 Task: Create a due date automation trigger when advanced on, on the monday of the week a card is due add fields without custom field "Resume" cleared at 11:00 AM.
Action: Mouse moved to (995, 306)
Screenshot: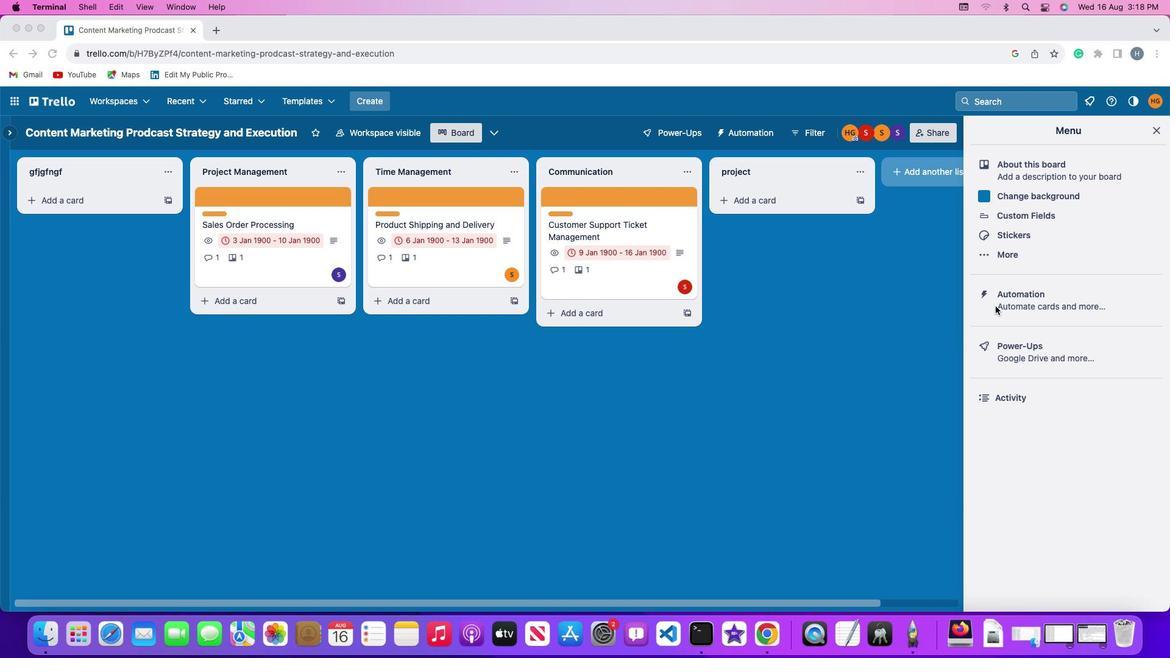 
Action: Mouse pressed left at (995, 306)
Screenshot: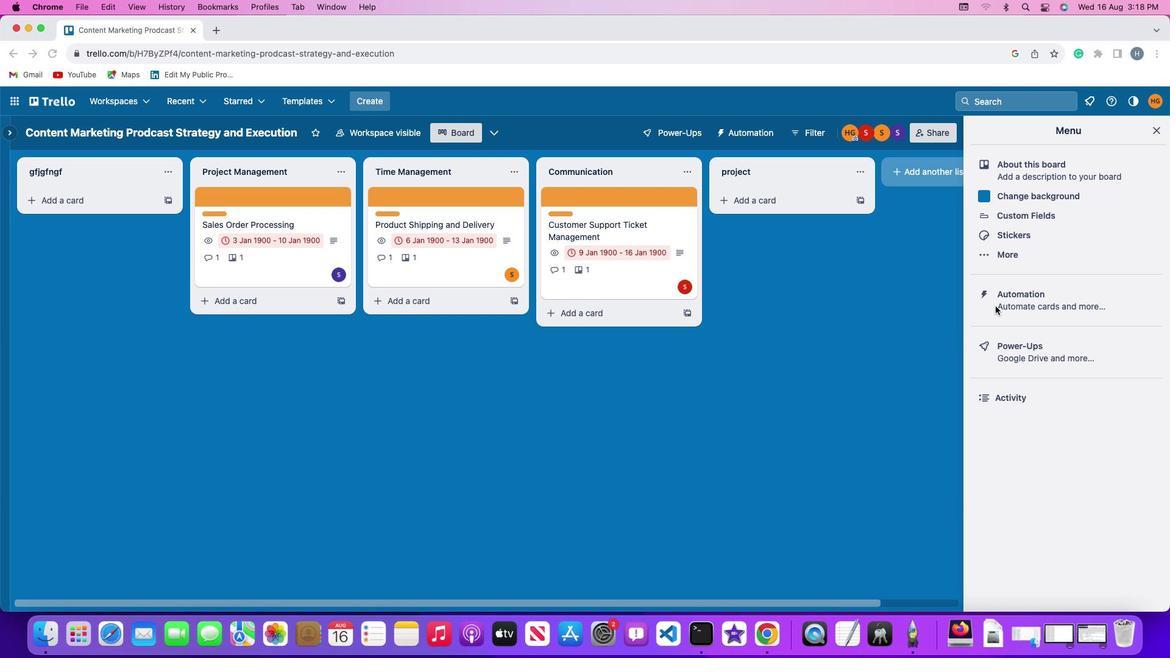 
Action: Mouse pressed left at (995, 306)
Screenshot: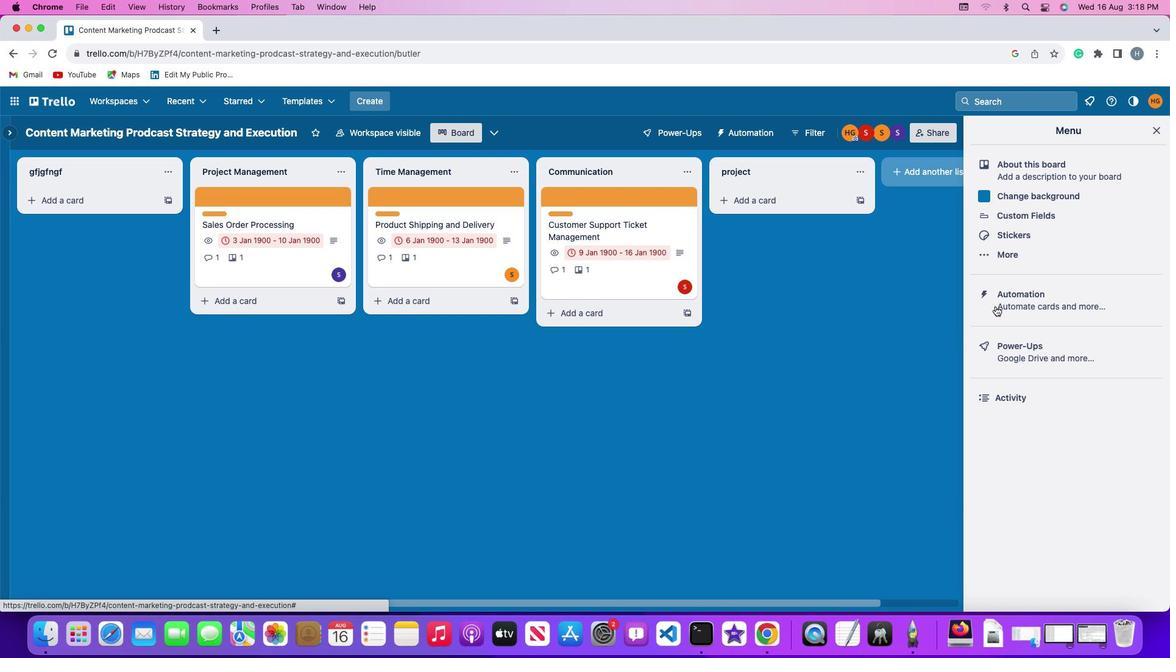 
Action: Mouse moved to (92, 281)
Screenshot: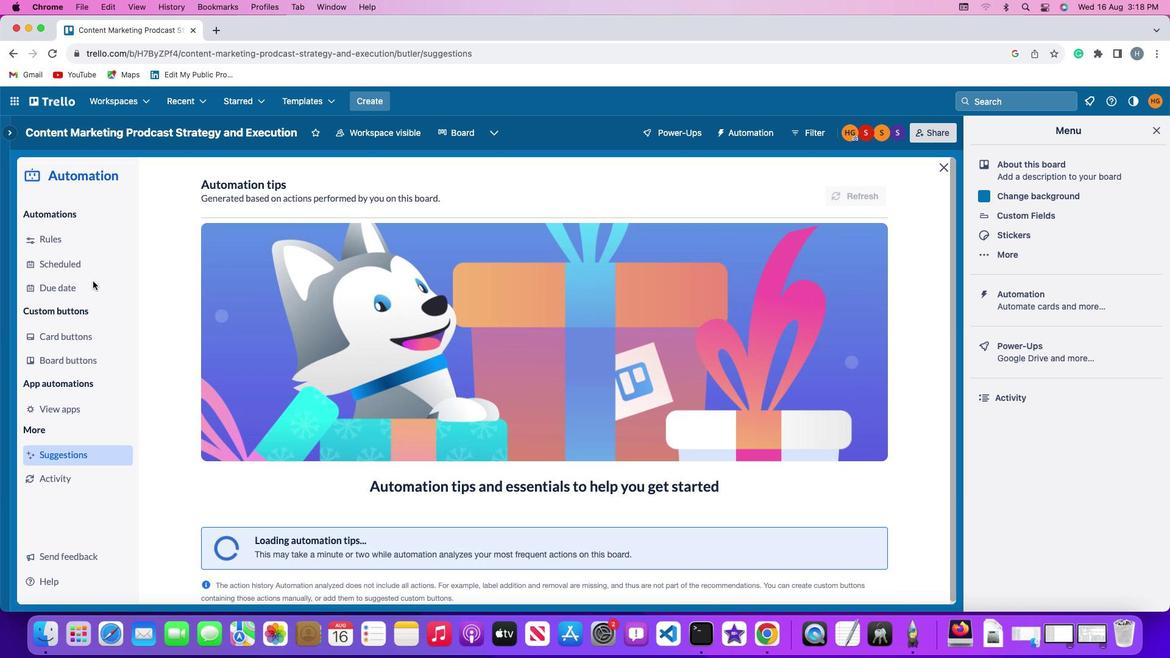 
Action: Mouse pressed left at (92, 281)
Screenshot: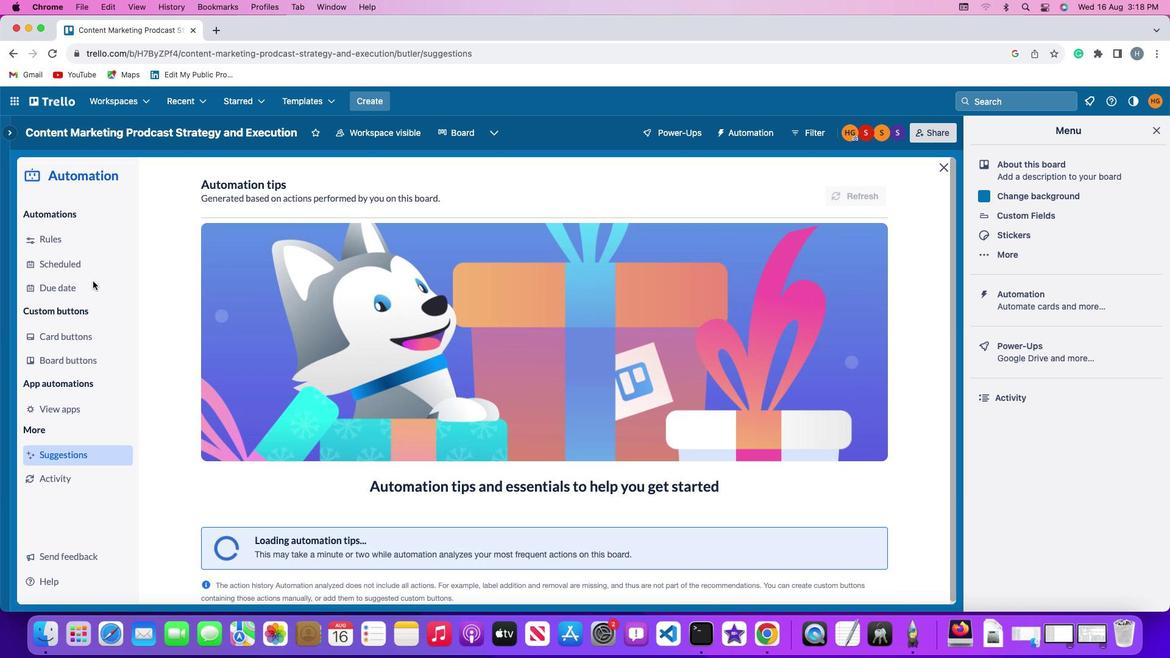 
Action: Mouse moved to (815, 184)
Screenshot: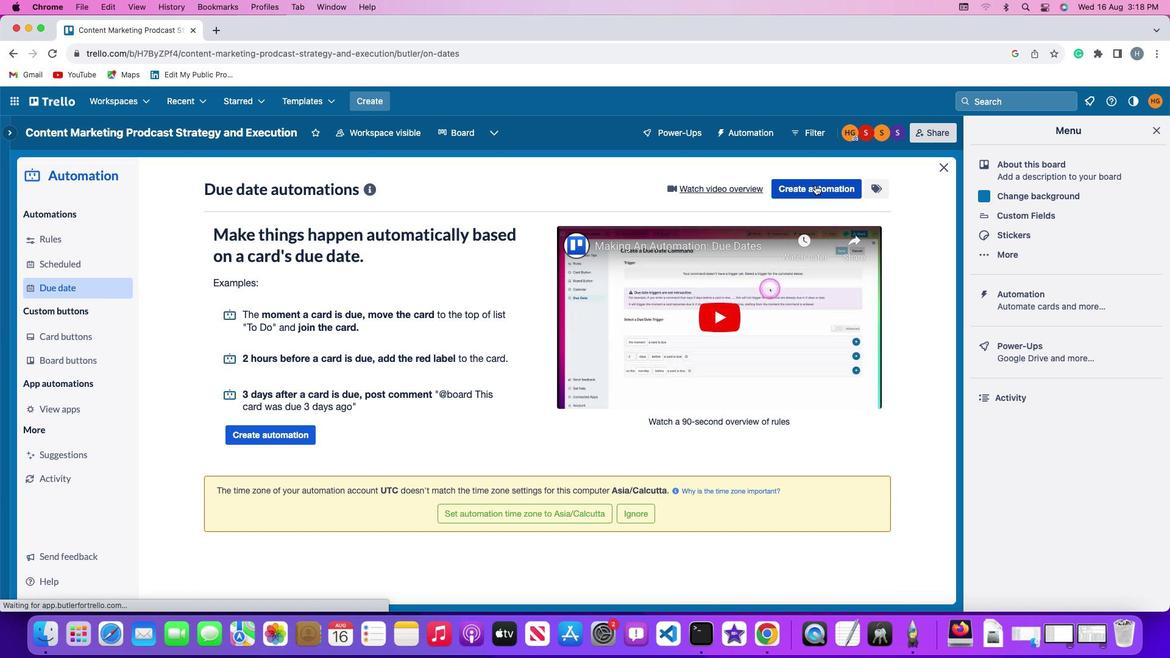 
Action: Mouse pressed left at (815, 184)
Screenshot: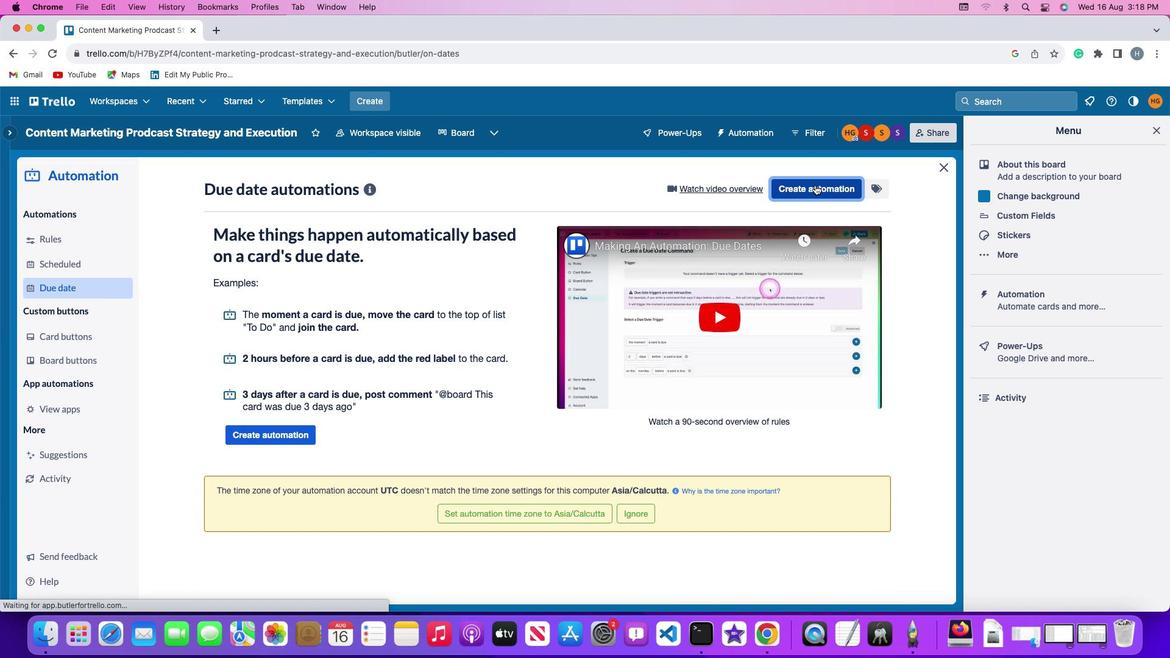 
Action: Mouse moved to (276, 304)
Screenshot: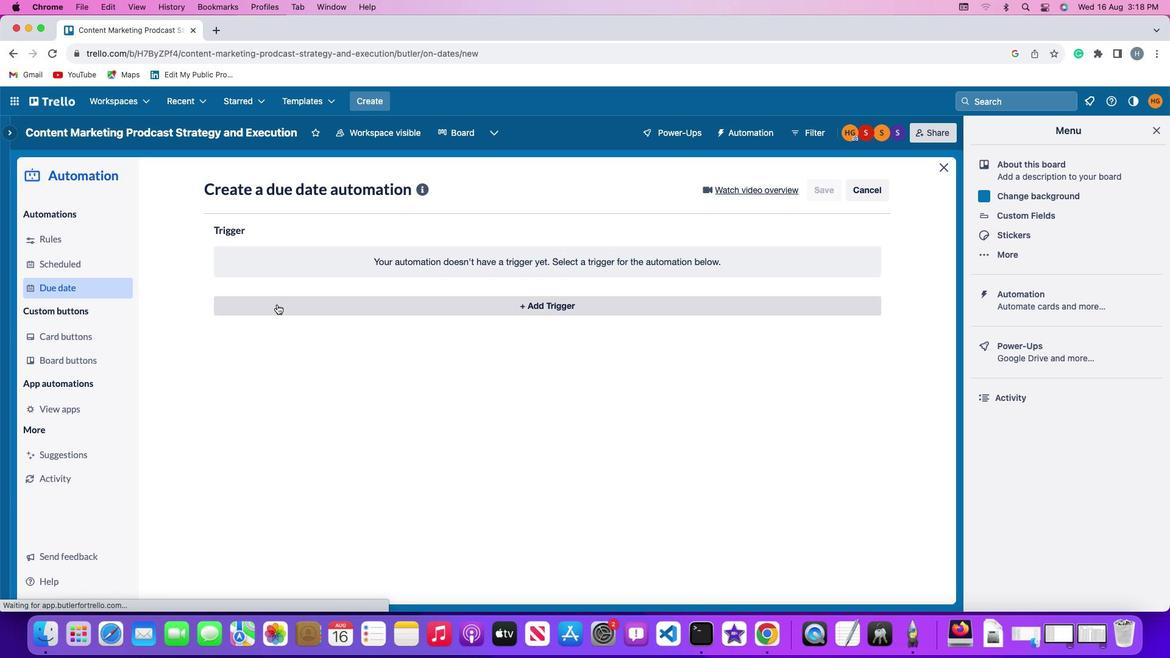 
Action: Mouse pressed left at (276, 304)
Screenshot: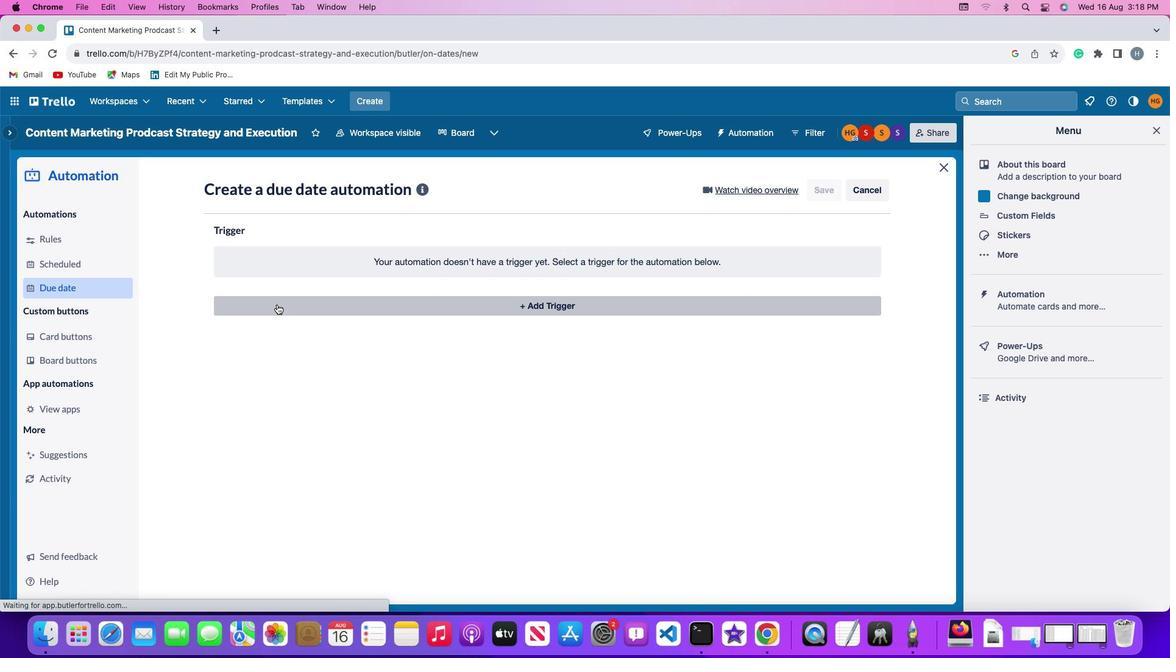 
Action: Mouse moved to (249, 541)
Screenshot: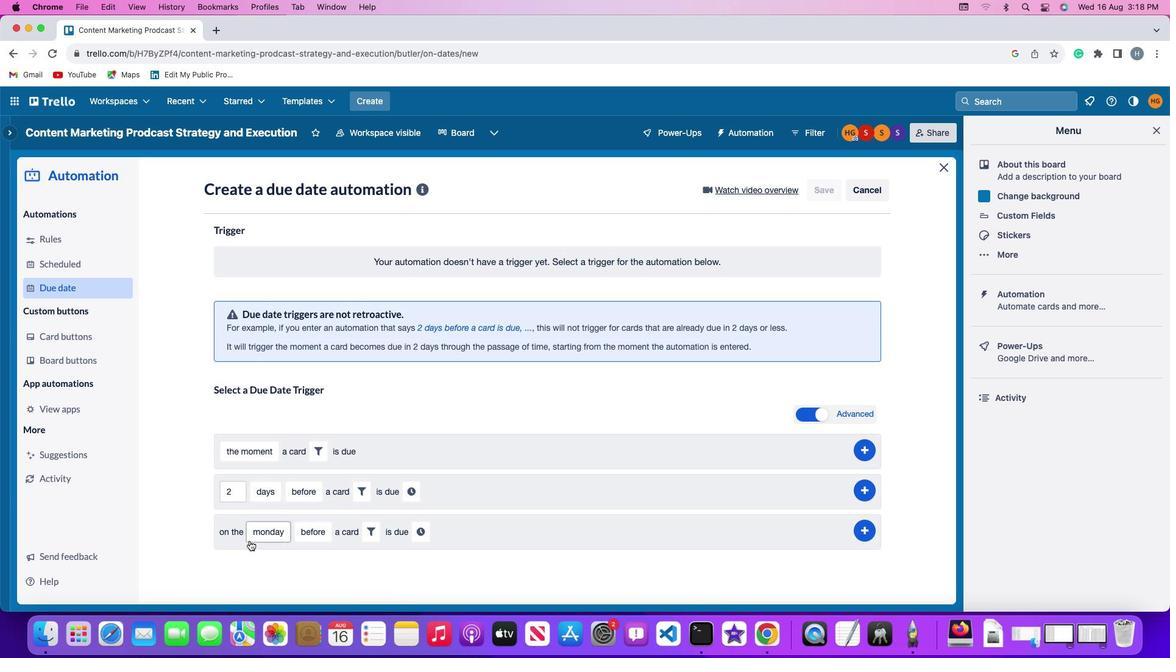 
Action: Mouse pressed left at (249, 541)
Screenshot: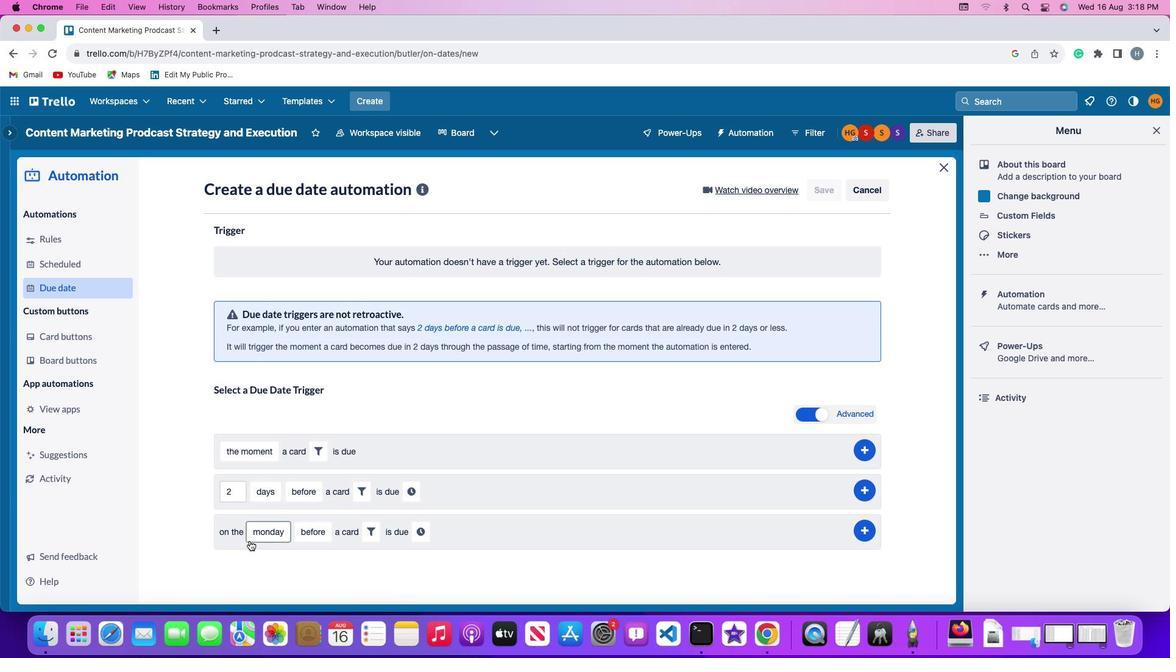 
Action: Mouse moved to (288, 364)
Screenshot: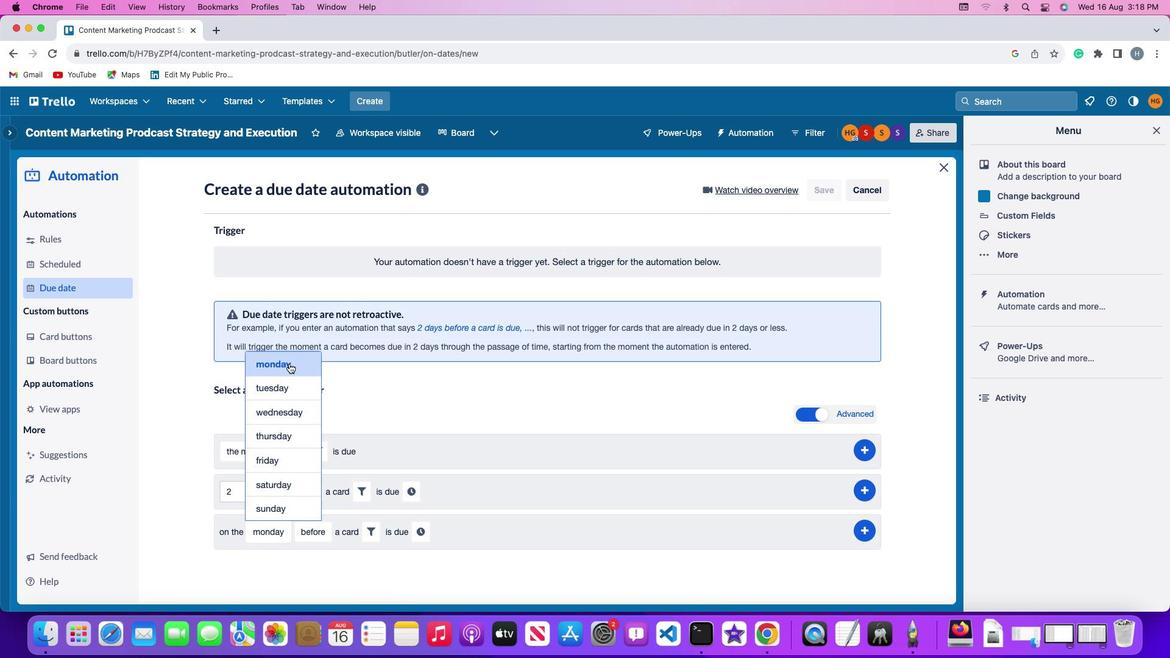 
Action: Mouse pressed left at (288, 364)
Screenshot: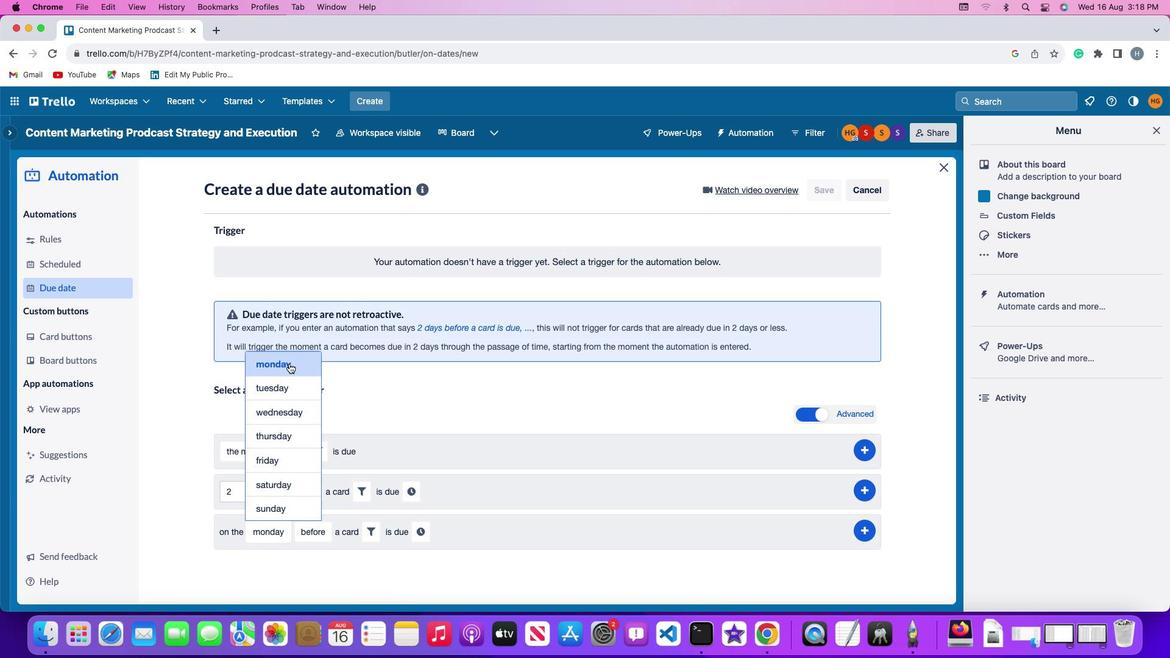 
Action: Mouse moved to (313, 532)
Screenshot: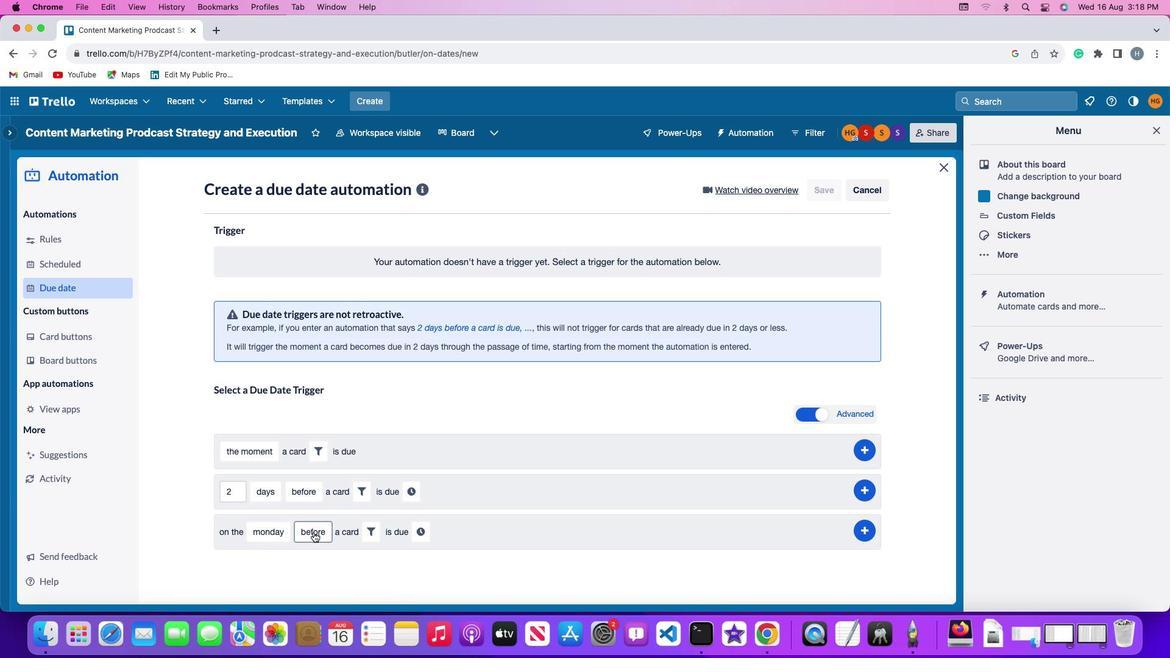 
Action: Mouse pressed left at (313, 532)
Screenshot: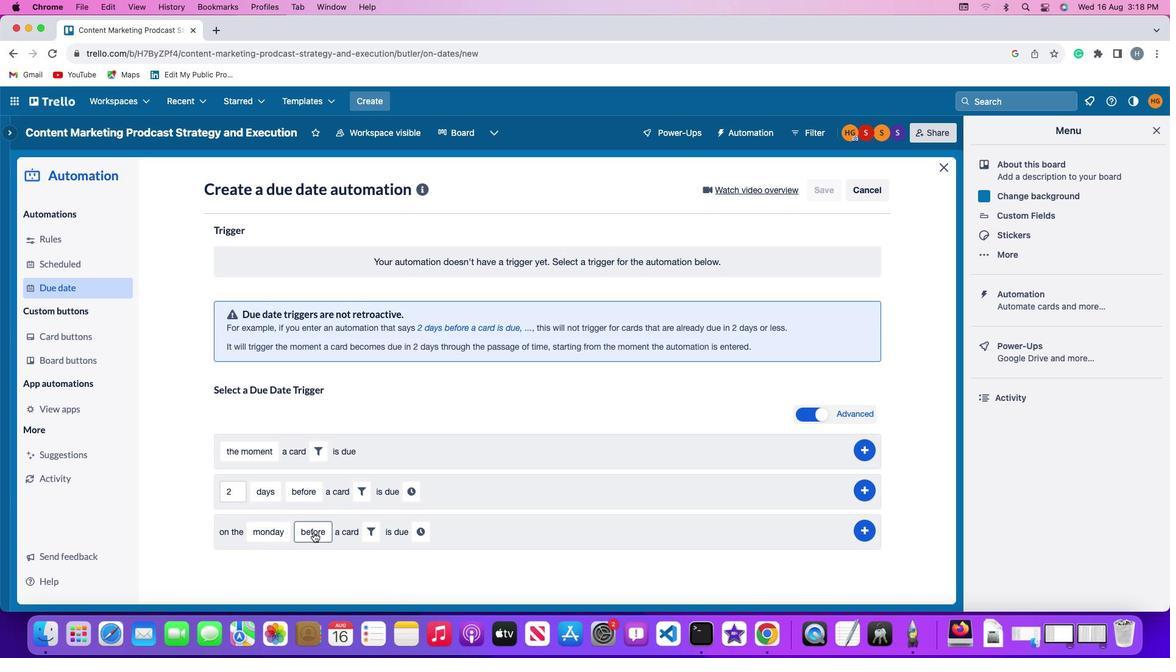 
Action: Mouse moved to (327, 484)
Screenshot: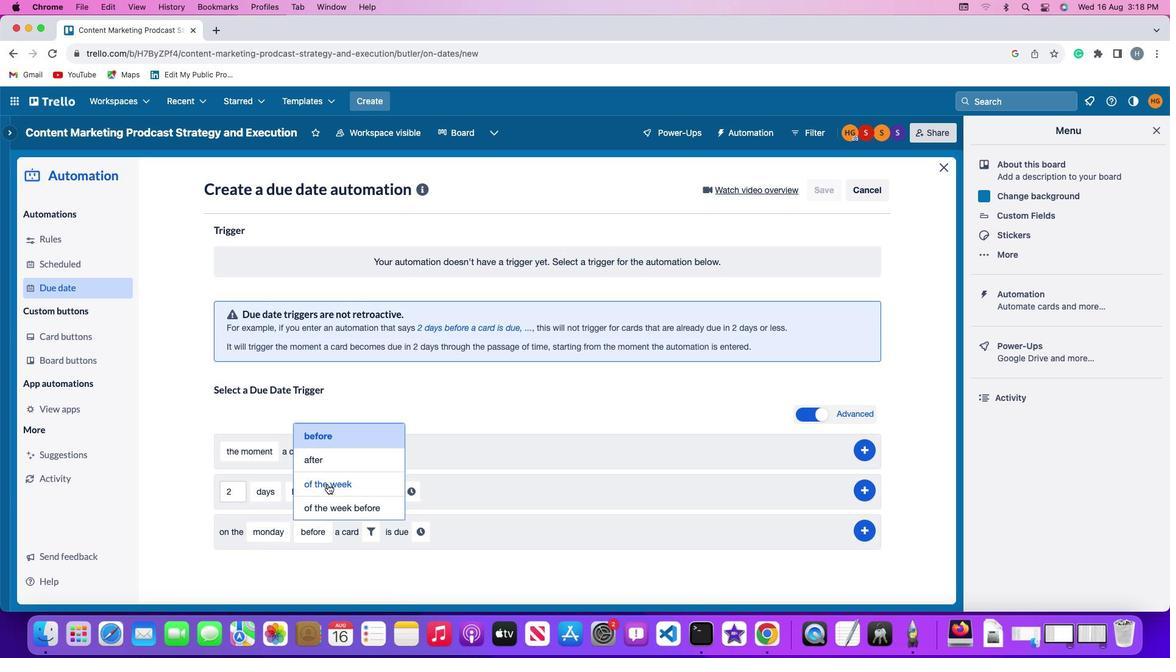 
Action: Mouse pressed left at (327, 484)
Screenshot: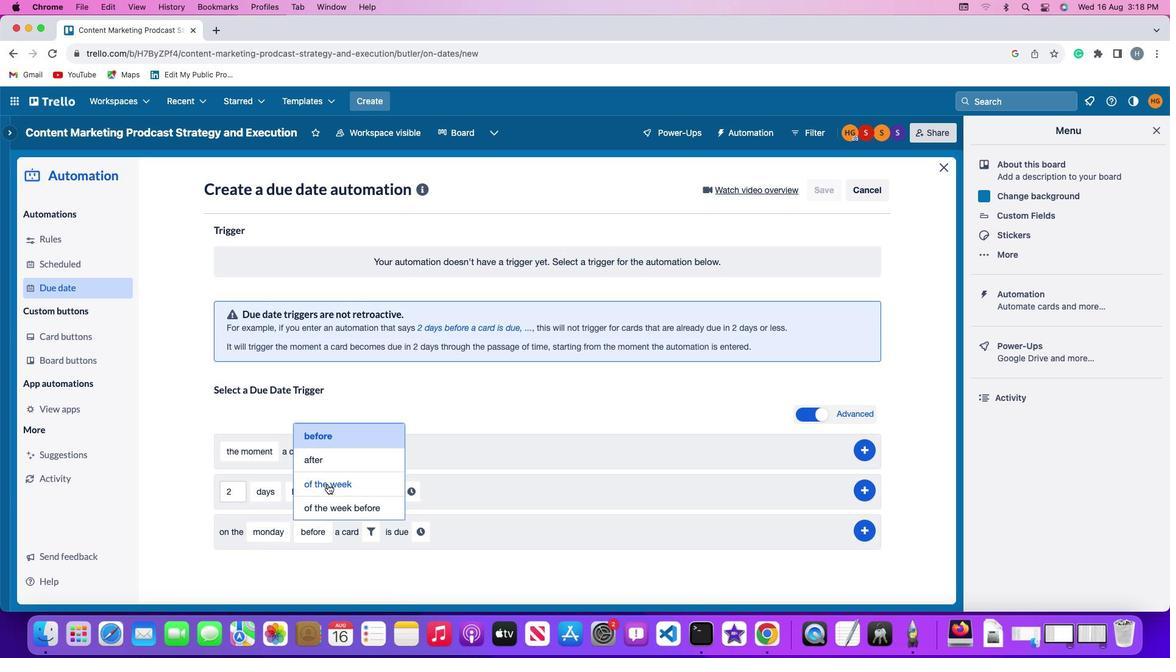
Action: Mouse moved to (386, 527)
Screenshot: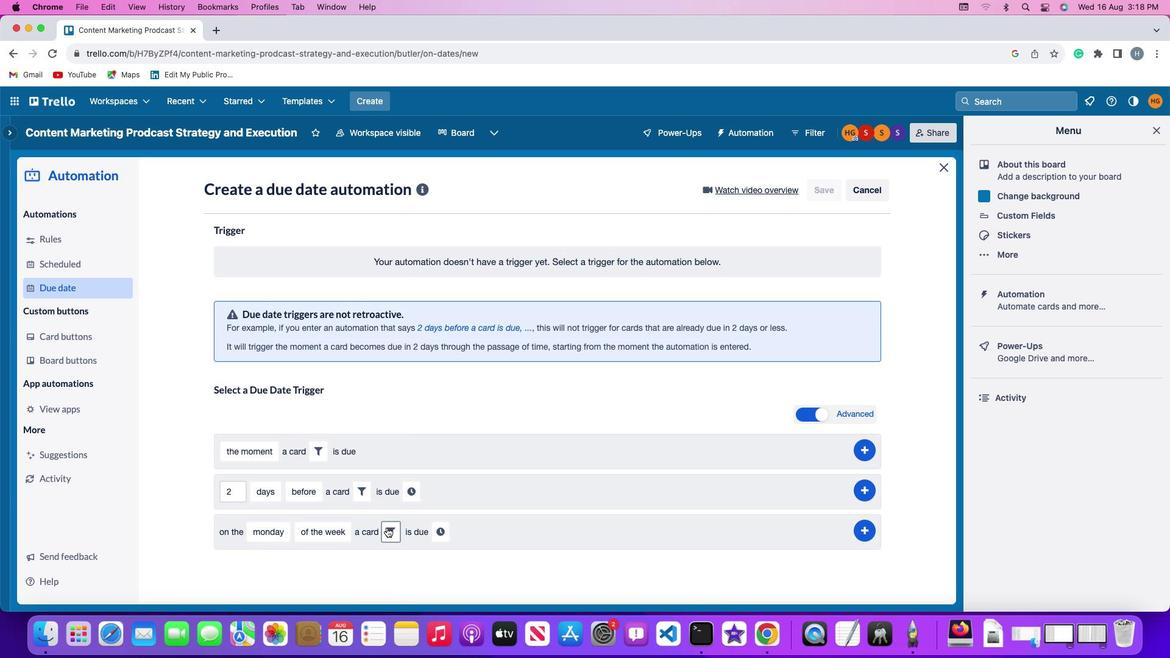 
Action: Mouse pressed left at (386, 527)
Screenshot: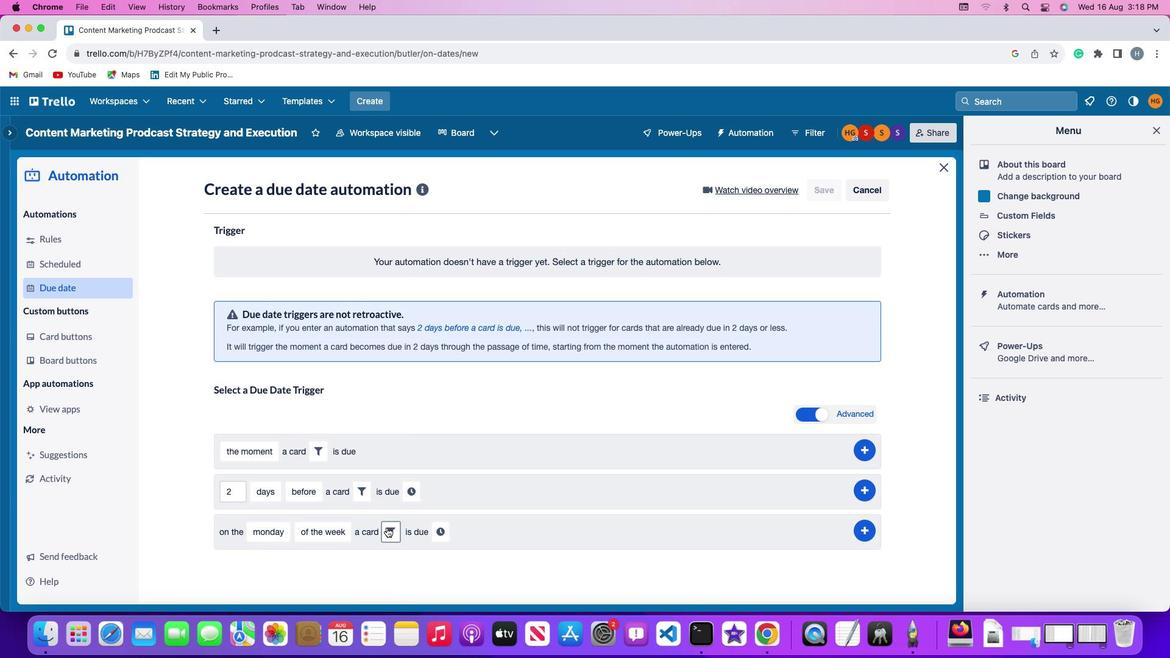 
Action: Mouse moved to (585, 570)
Screenshot: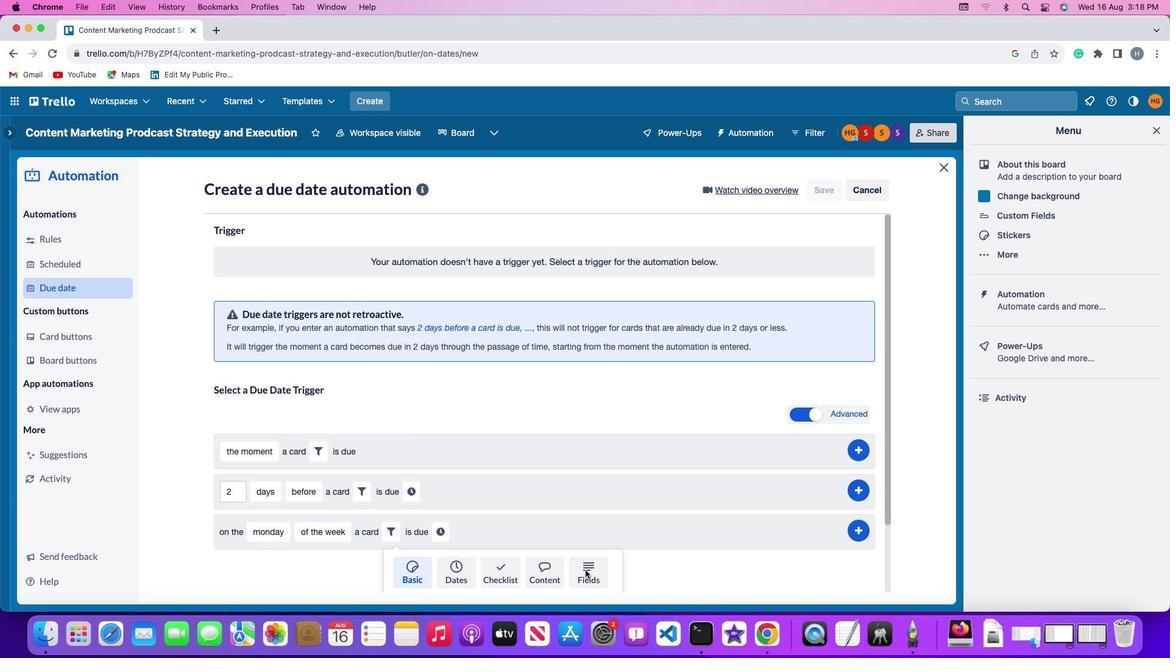 
Action: Mouse pressed left at (585, 570)
Screenshot: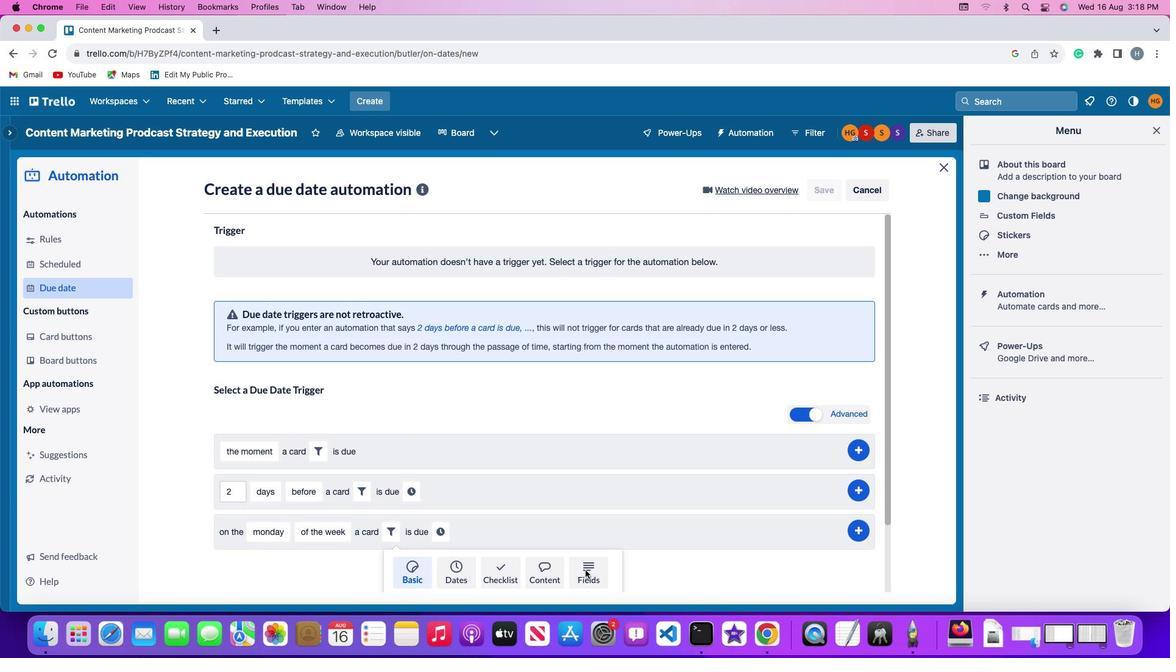 
Action: Mouse moved to (358, 567)
Screenshot: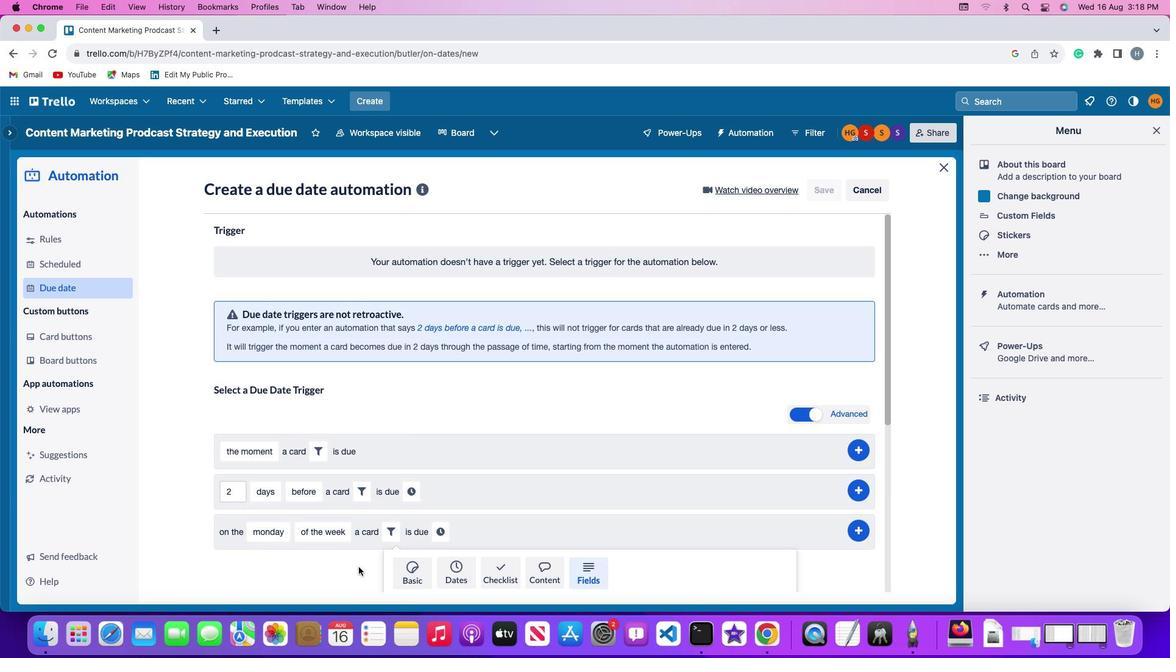 
Action: Mouse scrolled (358, 567) with delta (0, 0)
Screenshot: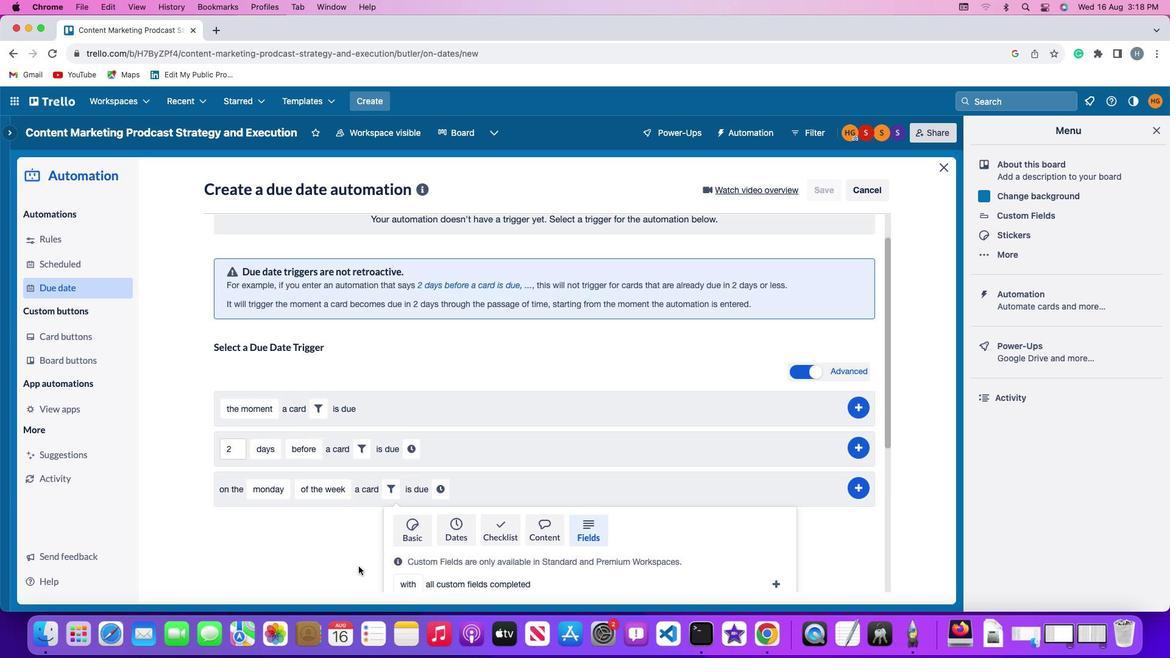 
Action: Mouse moved to (358, 567)
Screenshot: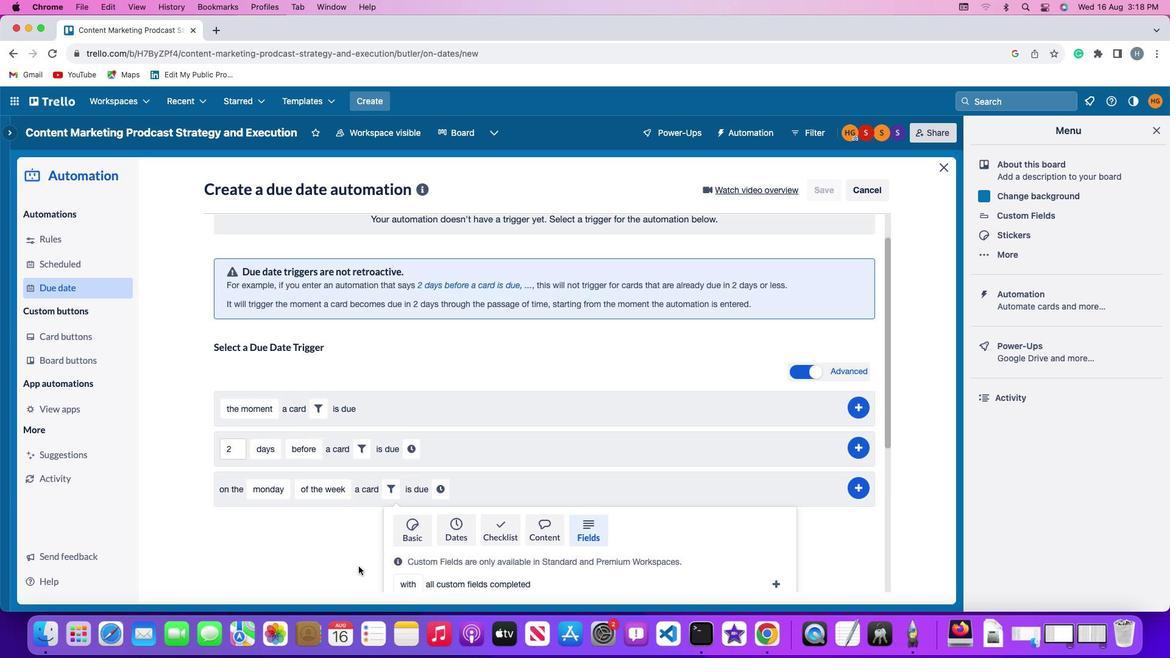 
Action: Mouse scrolled (358, 567) with delta (0, 0)
Screenshot: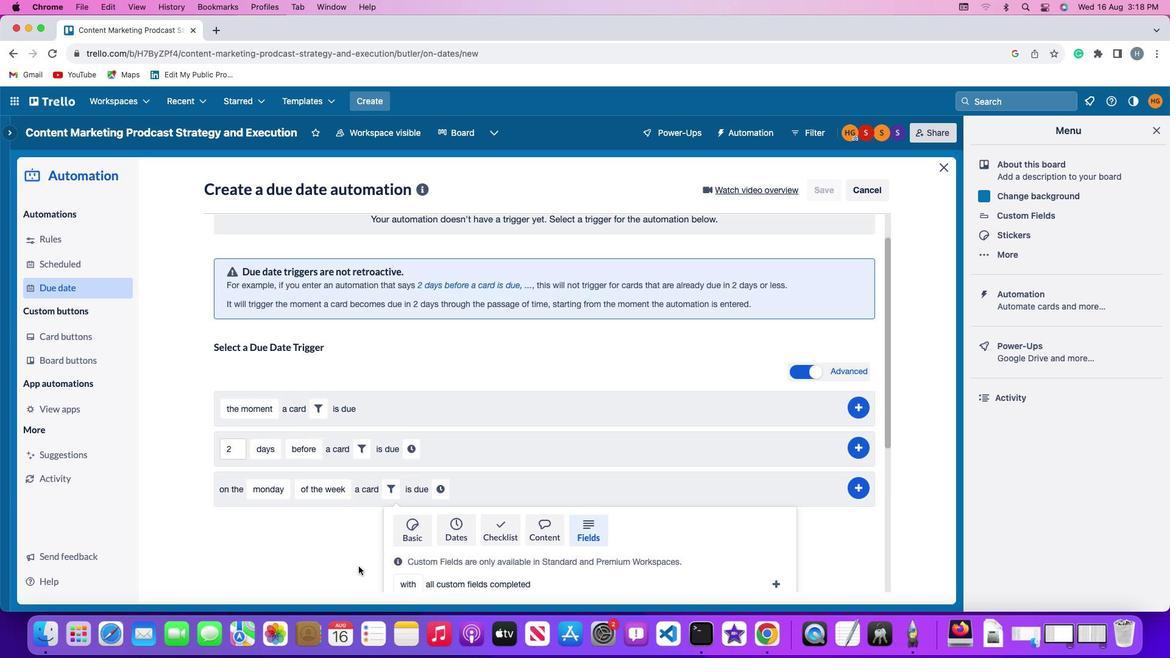 
Action: Mouse scrolled (358, 567) with delta (0, -1)
Screenshot: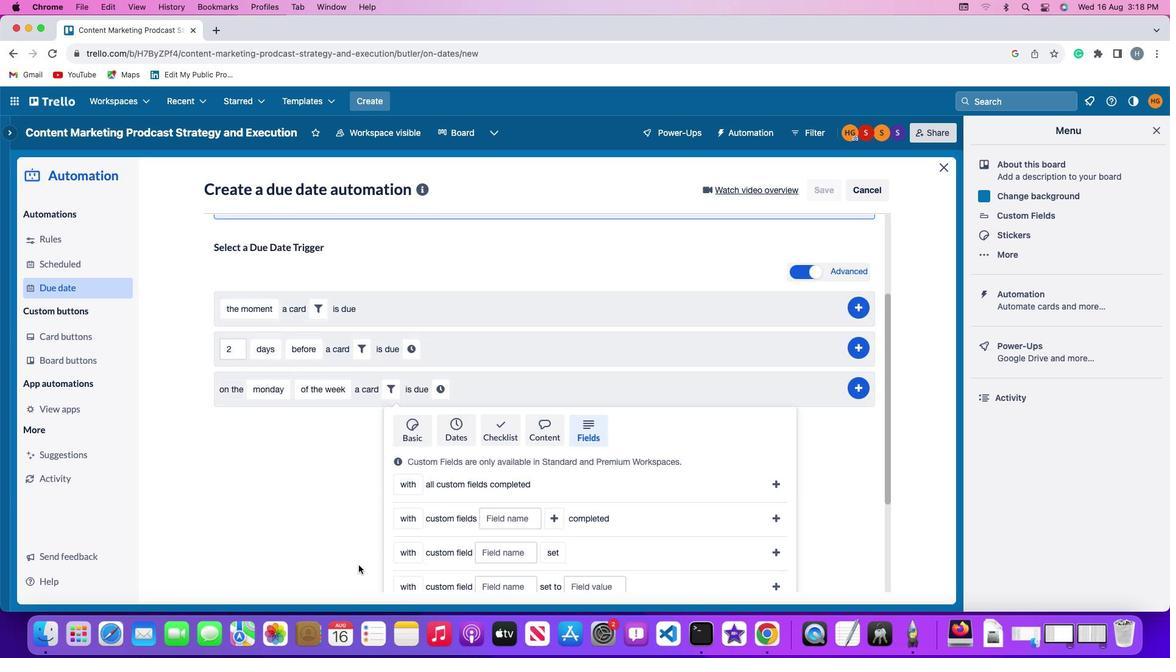 
Action: Mouse scrolled (358, 567) with delta (0, -3)
Screenshot: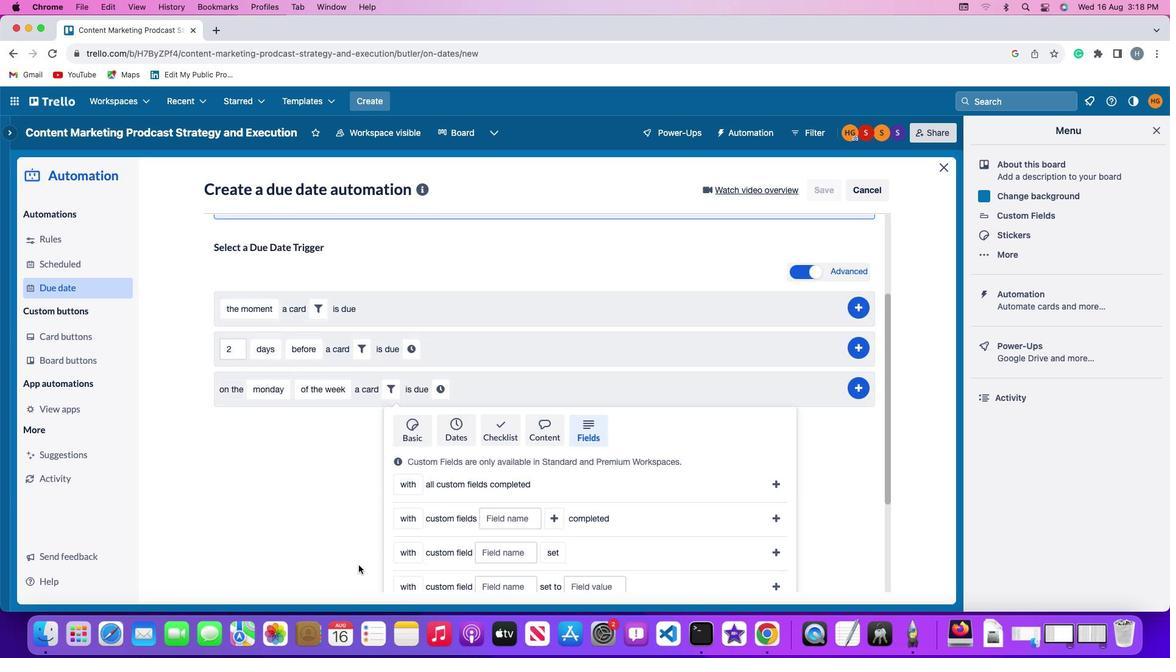 
Action: Mouse scrolled (358, 567) with delta (0, -3)
Screenshot: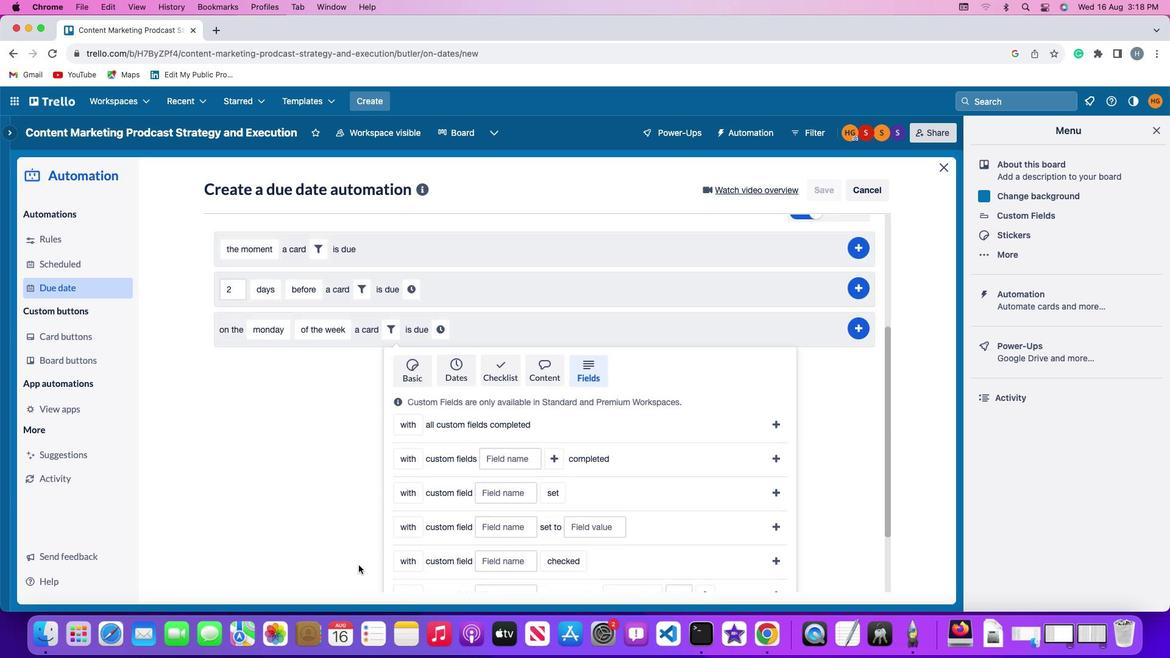 
Action: Mouse moved to (358, 565)
Screenshot: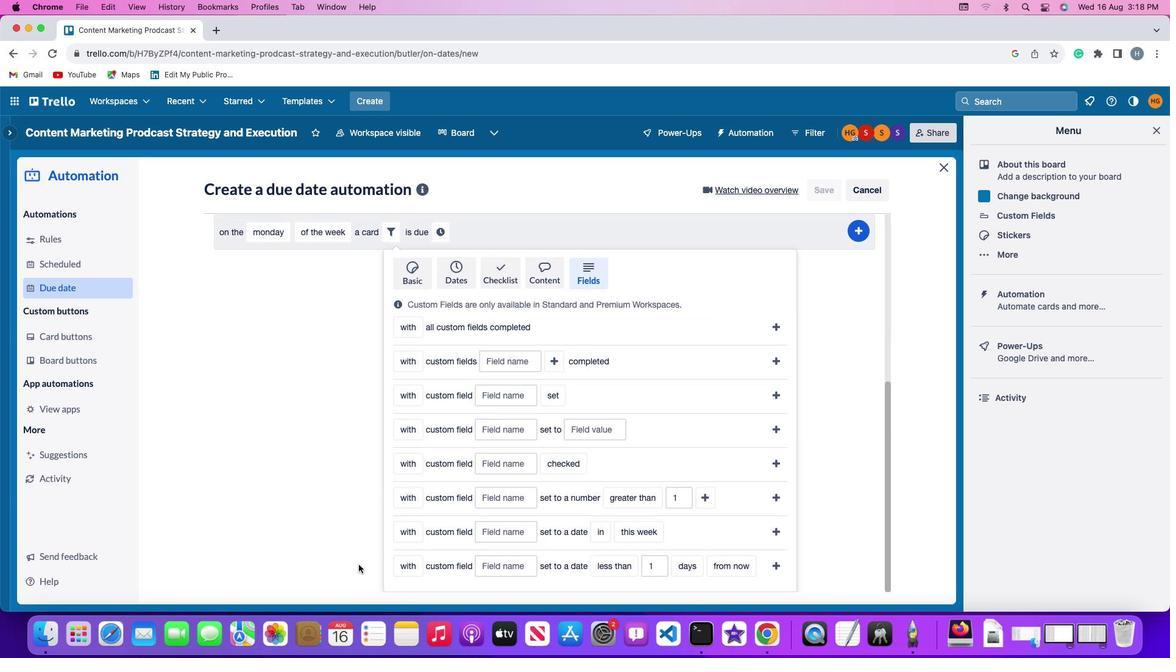 
Action: Mouse scrolled (358, 565) with delta (0, 0)
Screenshot: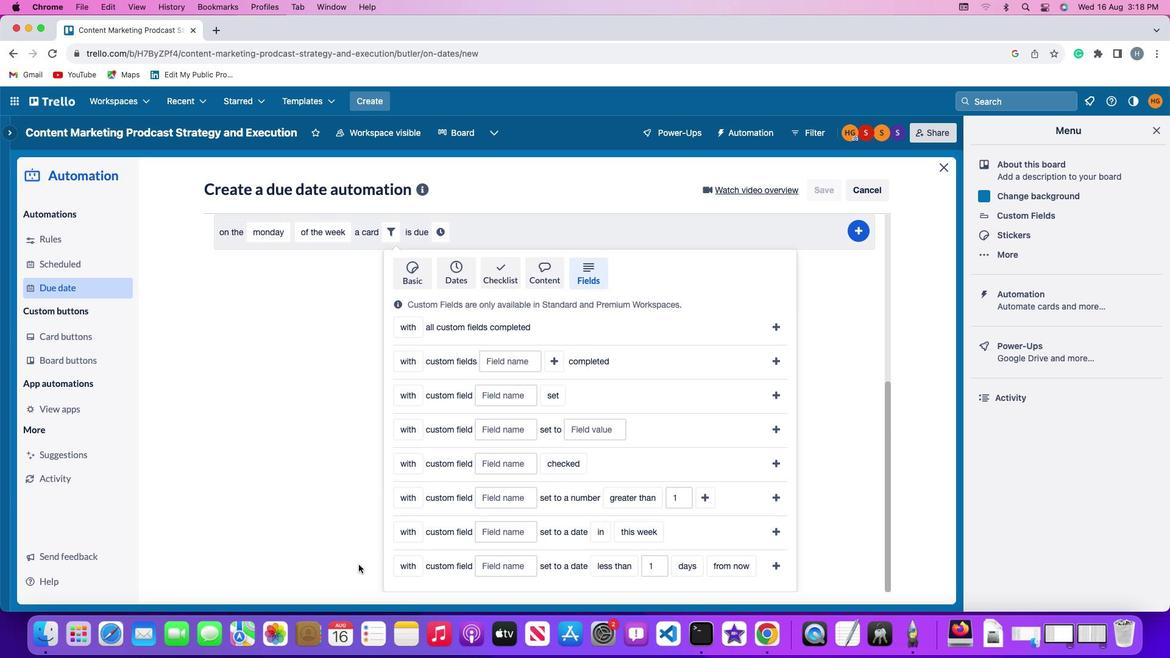 
Action: Mouse scrolled (358, 565) with delta (0, 0)
Screenshot: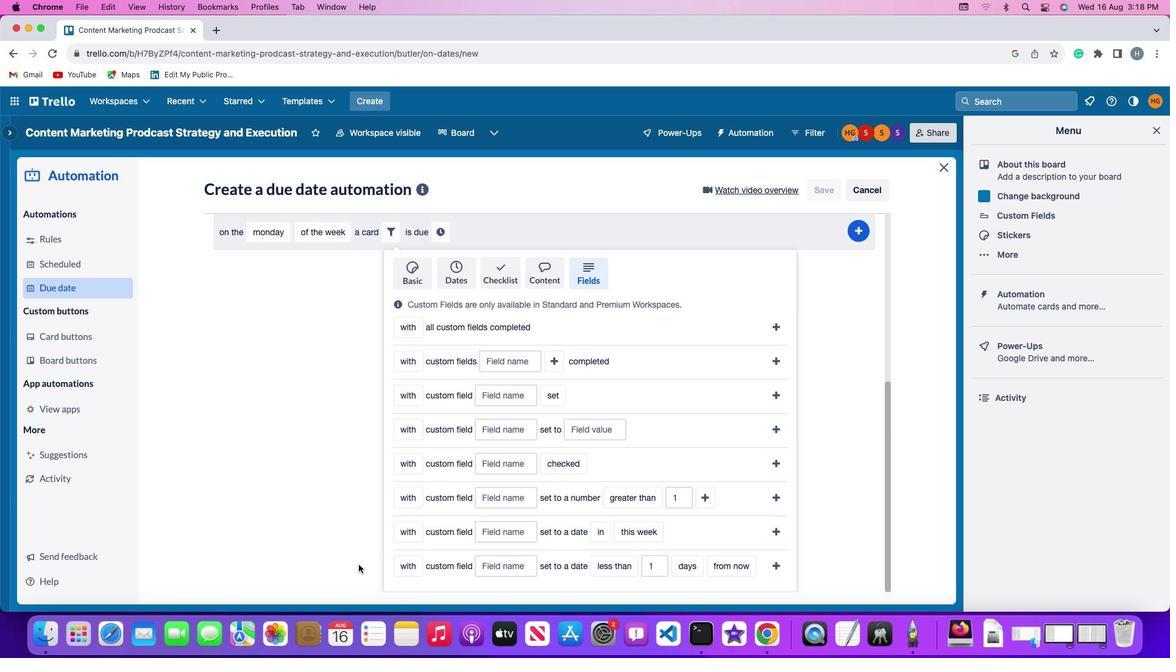 
Action: Mouse scrolled (358, 565) with delta (0, -1)
Screenshot: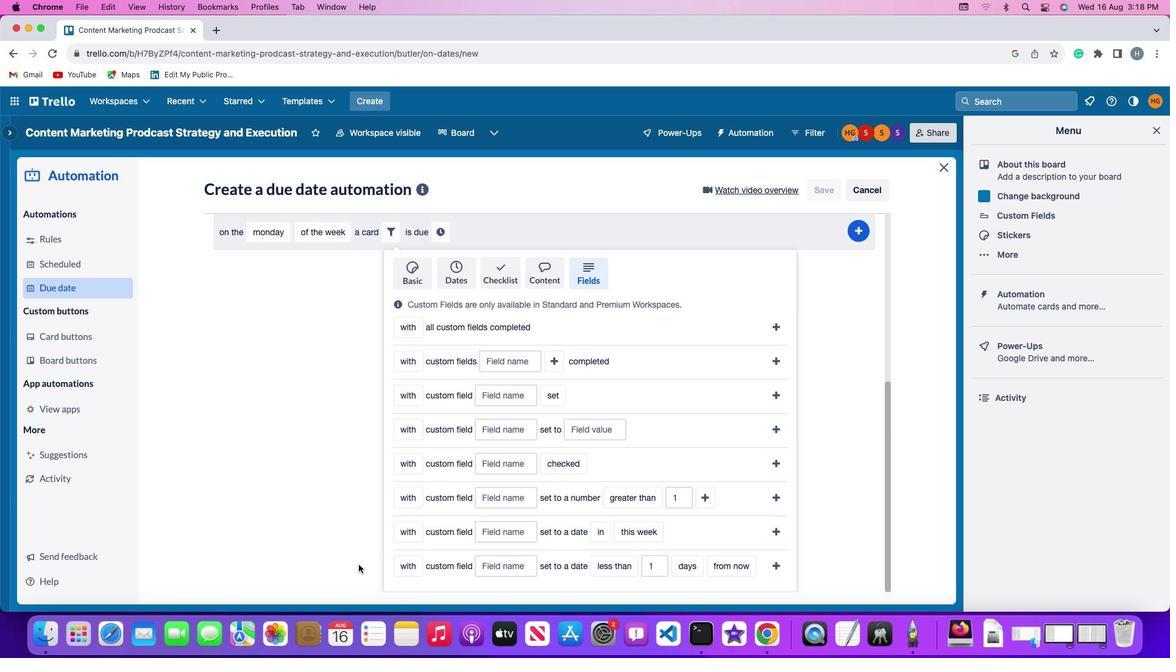 
Action: Mouse scrolled (358, 565) with delta (0, -3)
Screenshot: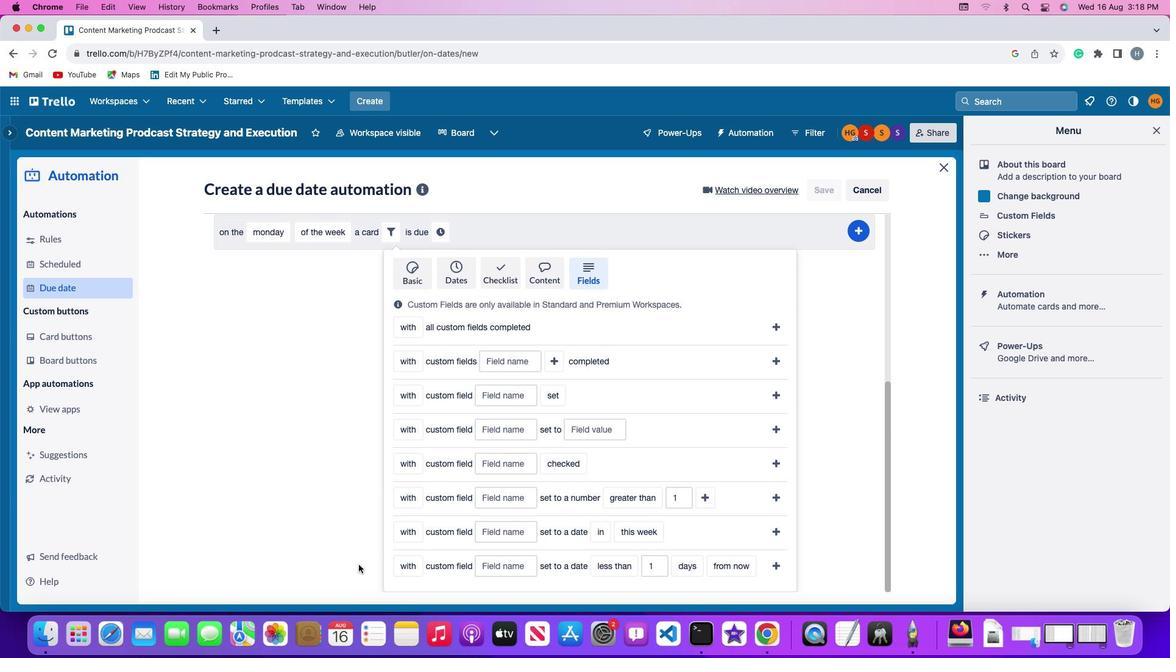 
Action: Mouse moved to (412, 395)
Screenshot: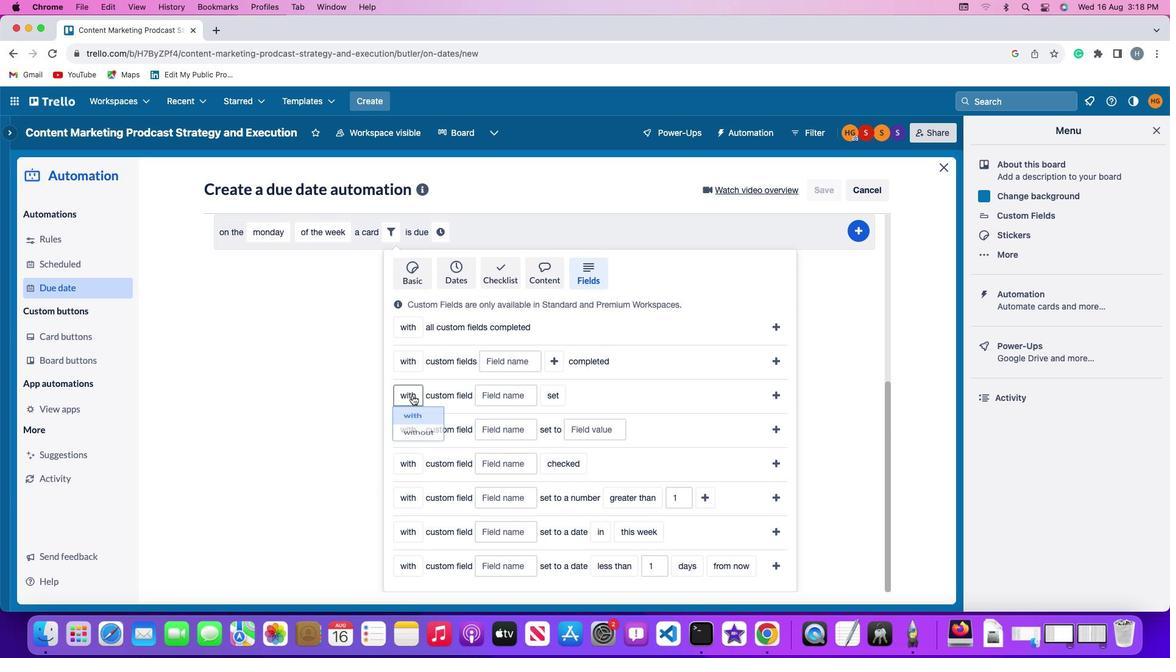 
Action: Mouse pressed left at (412, 395)
Screenshot: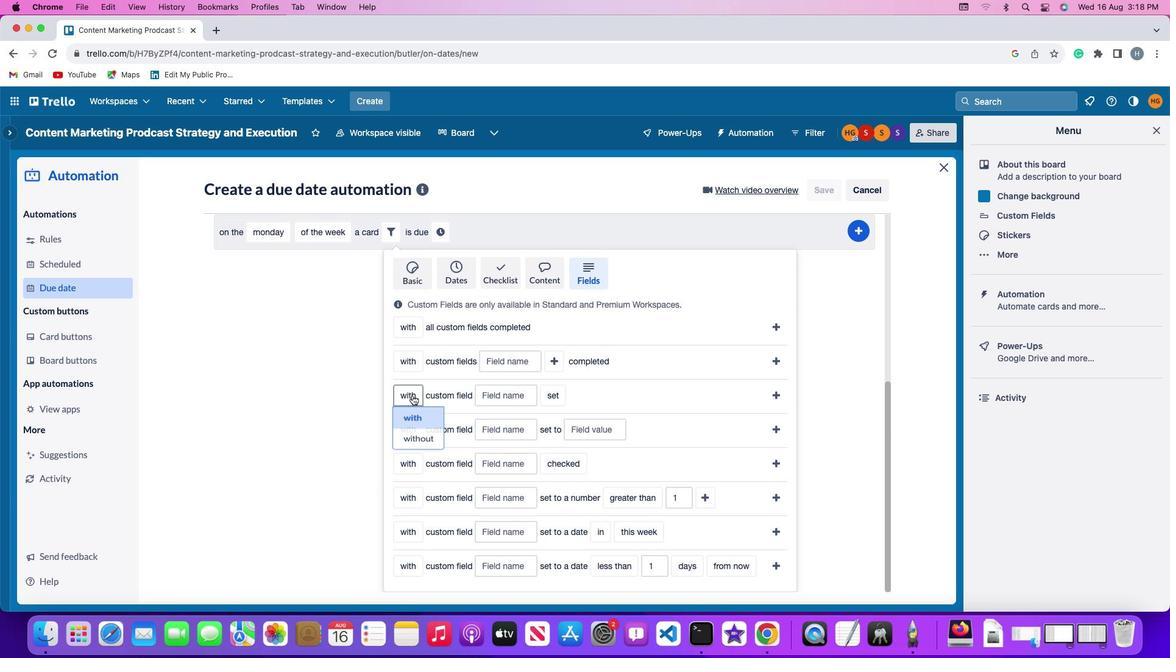 
Action: Mouse moved to (420, 437)
Screenshot: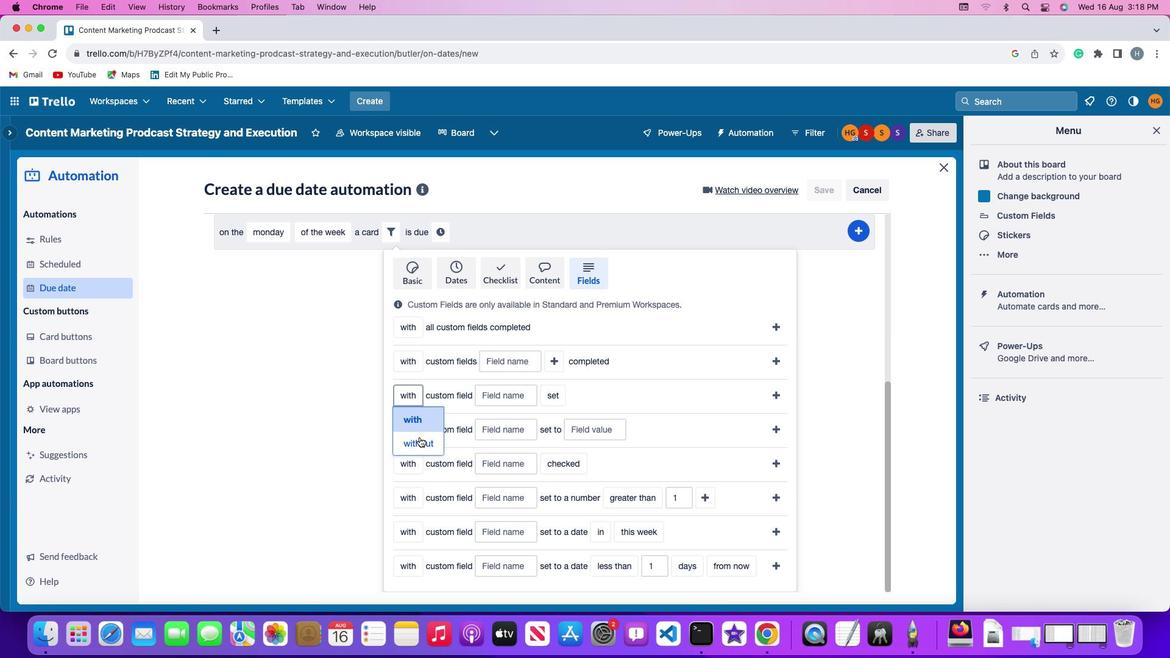 
Action: Mouse pressed left at (420, 437)
Screenshot: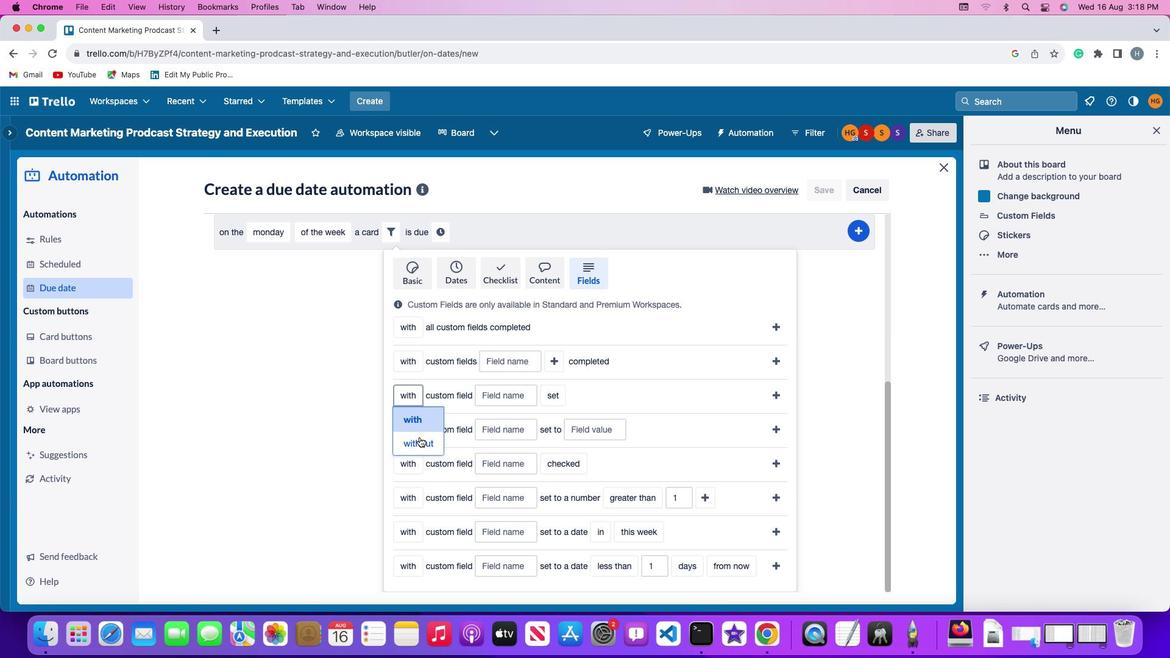 
Action: Mouse moved to (469, 398)
Screenshot: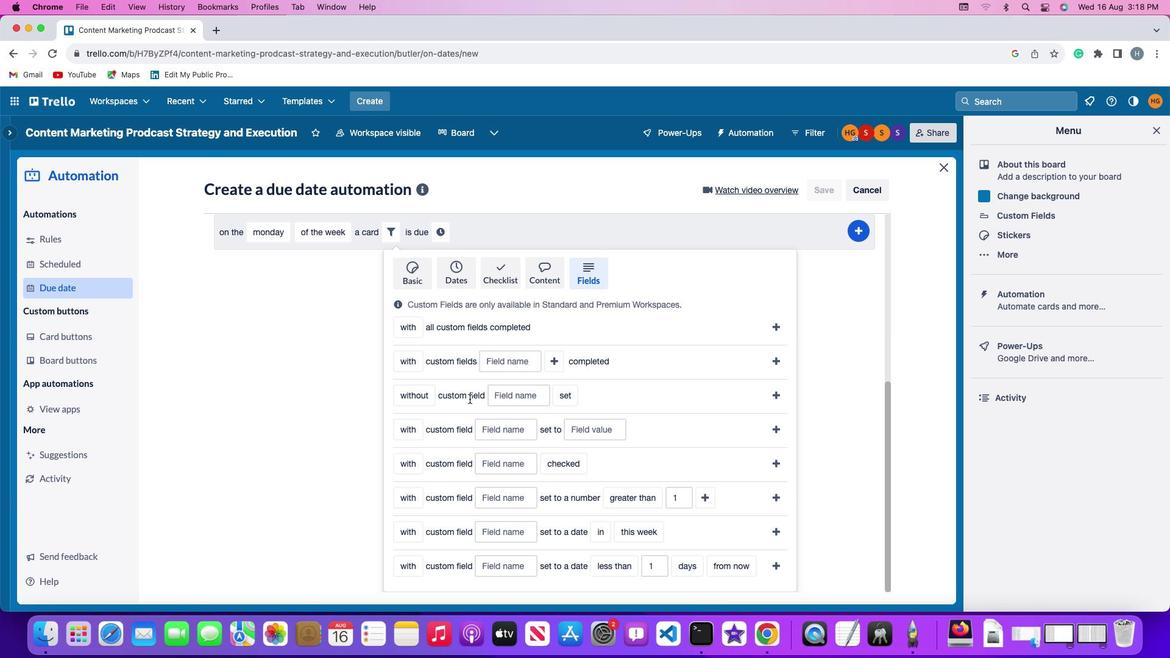 
Action: Mouse pressed left at (469, 398)
Screenshot: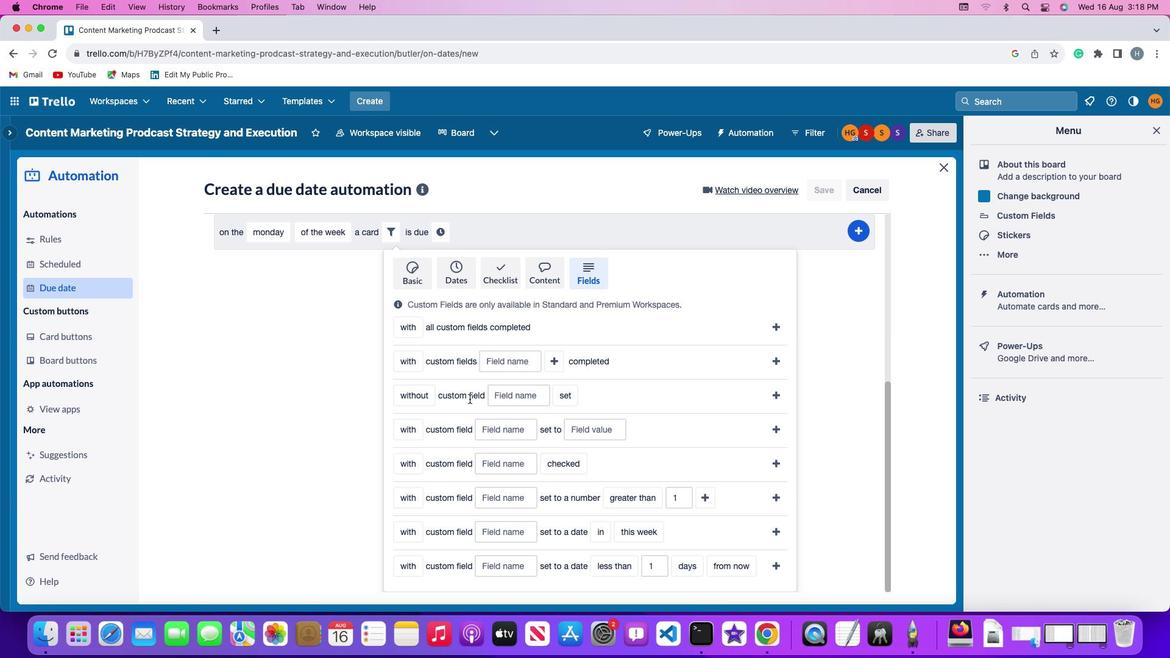 
Action: Mouse moved to (499, 397)
Screenshot: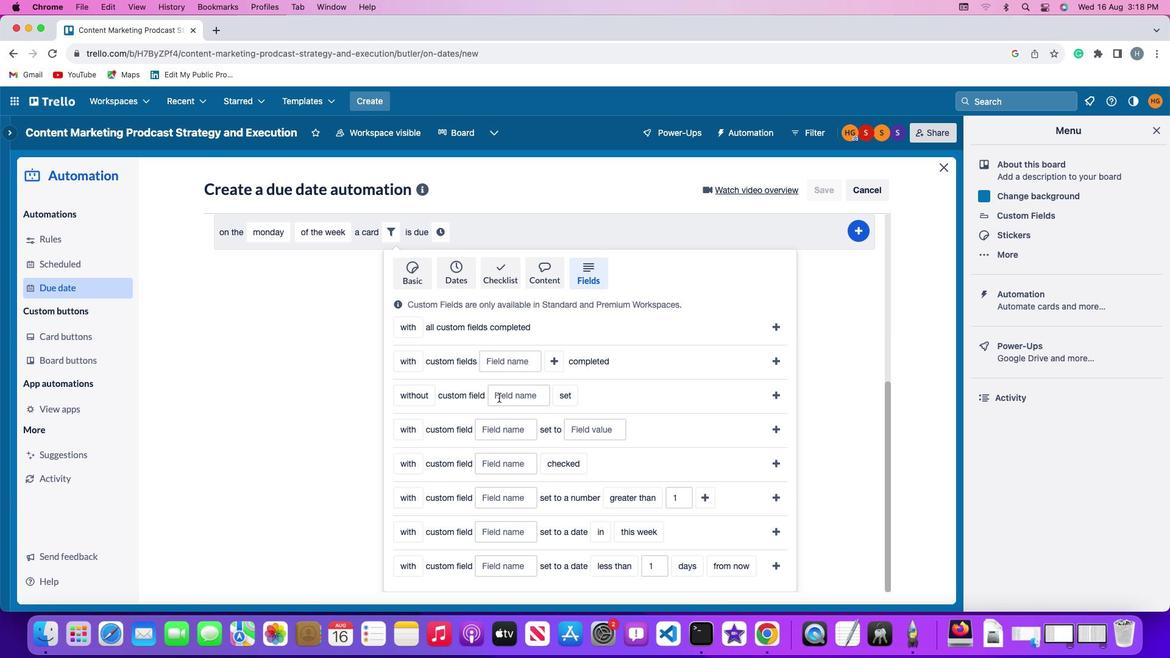 
Action: Mouse pressed left at (499, 397)
Screenshot: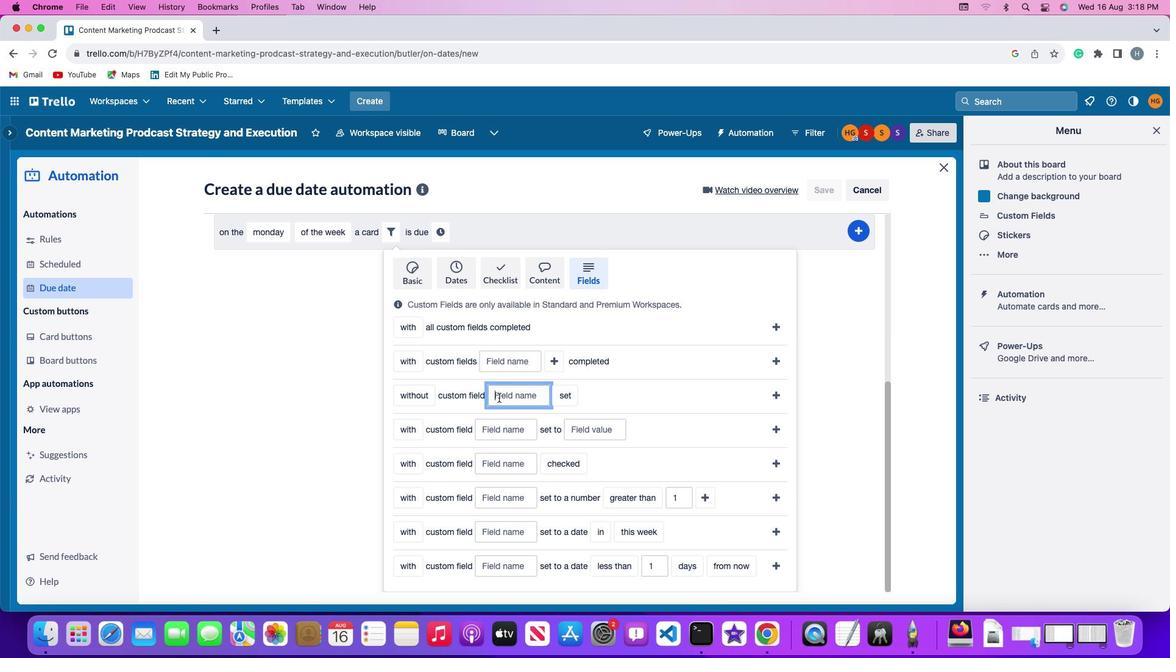 
Action: Key pressed Key.shift'R''e''s''u''m''e'
Screenshot: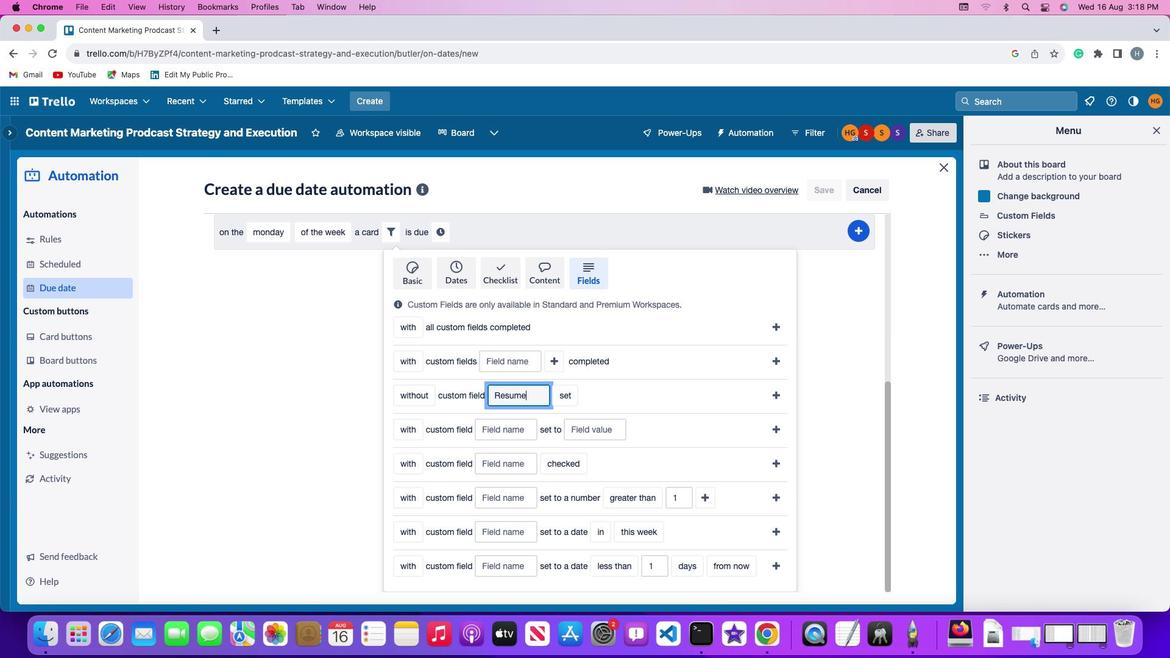 
Action: Mouse moved to (565, 395)
Screenshot: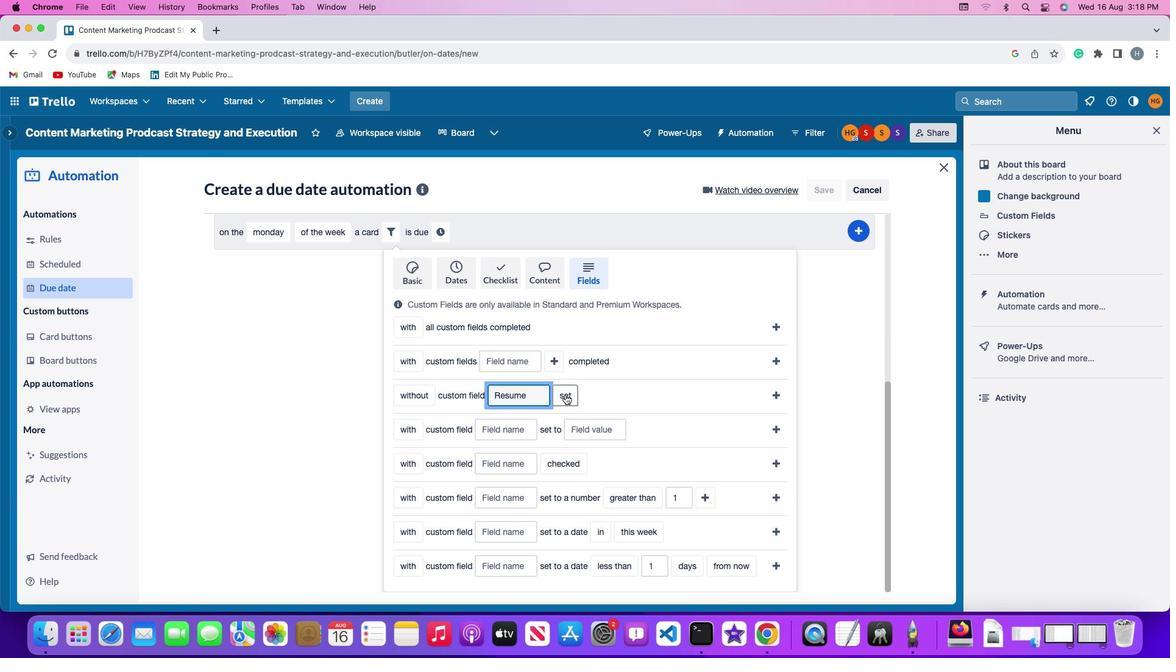 
Action: Mouse pressed left at (565, 395)
Screenshot: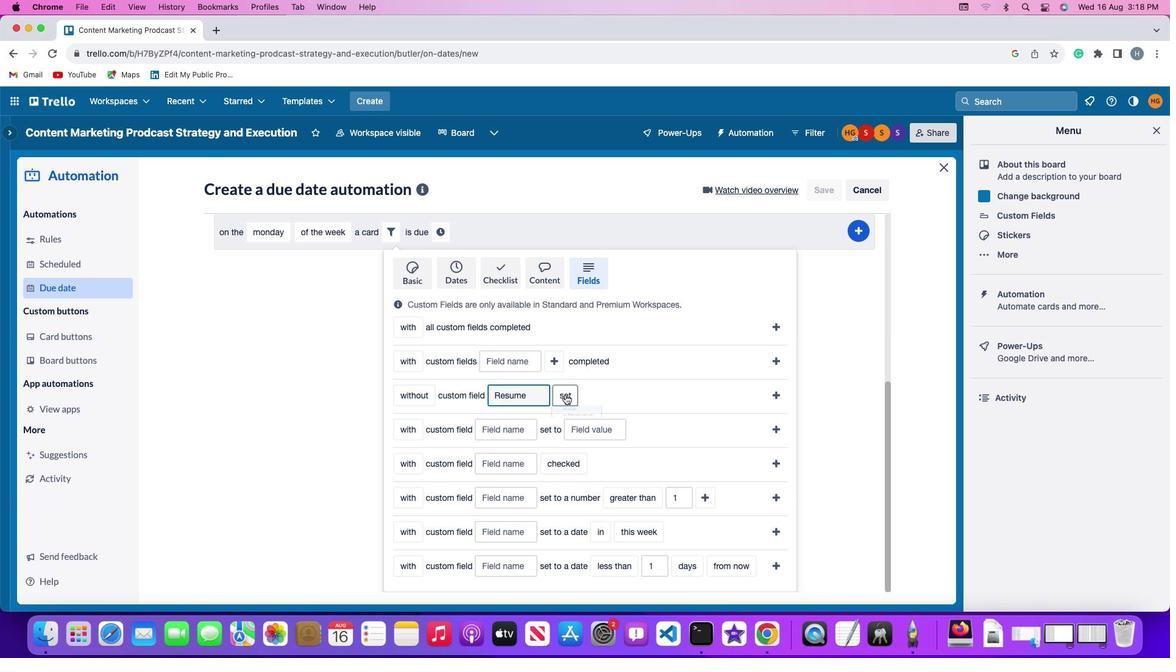 
Action: Mouse moved to (573, 442)
Screenshot: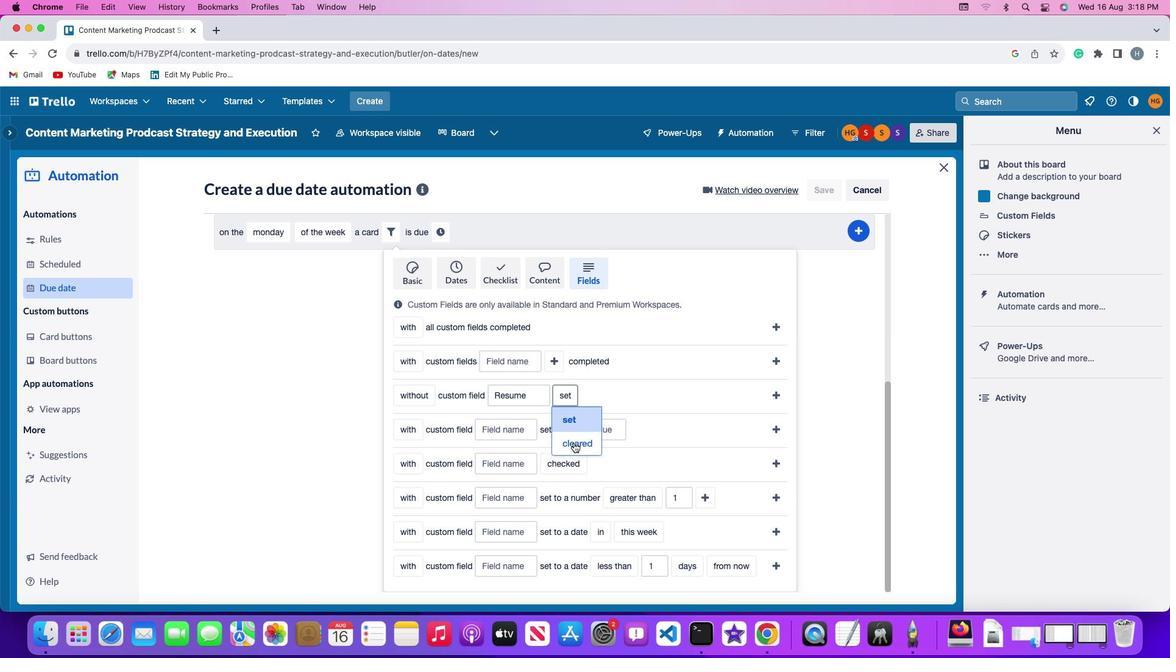 
Action: Mouse pressed left at (573, 442)
Screenshot: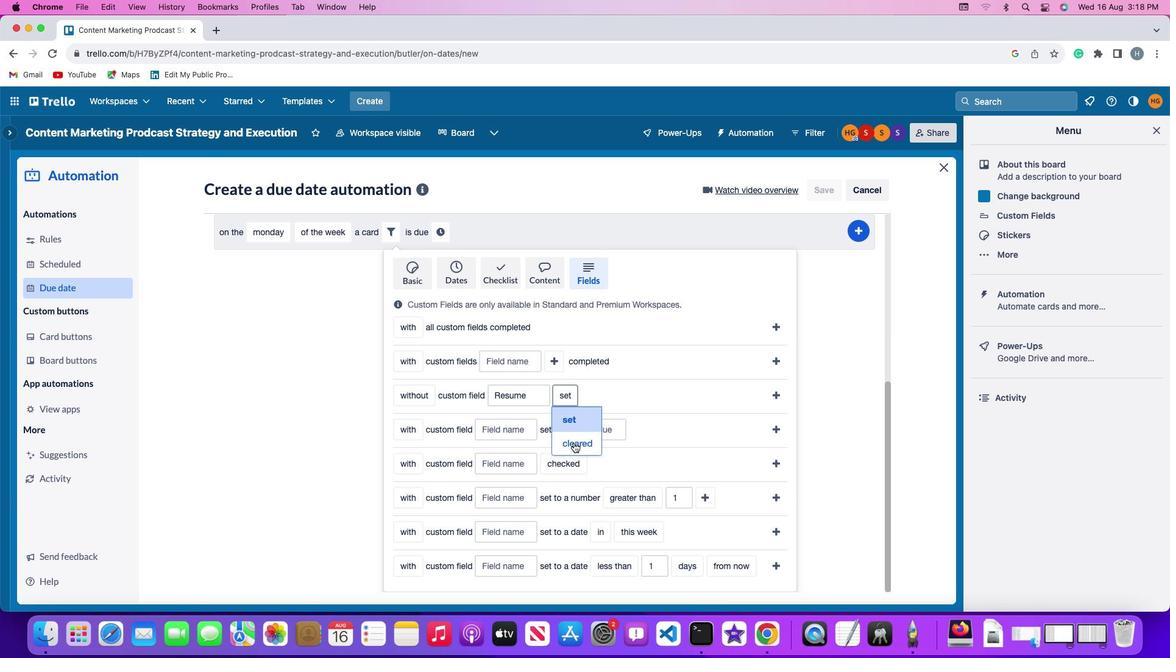 
Action: Mouse moved to (780, 388)
Screenshot: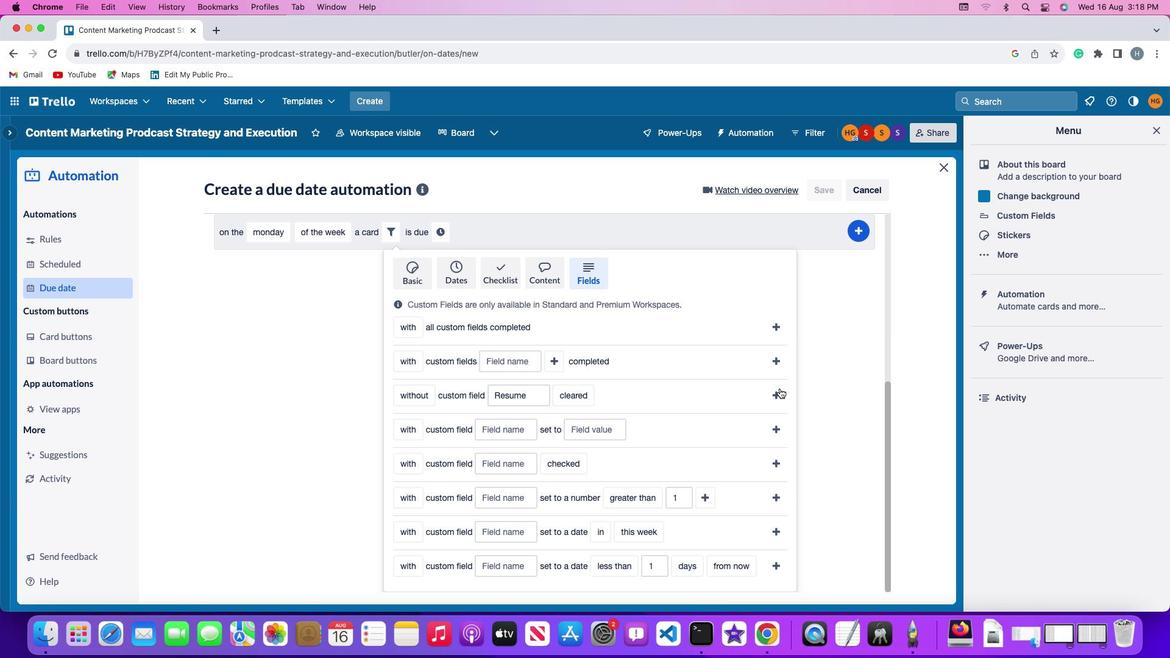 
Action: Mouse pressed left at (780, 388)
Screenshot: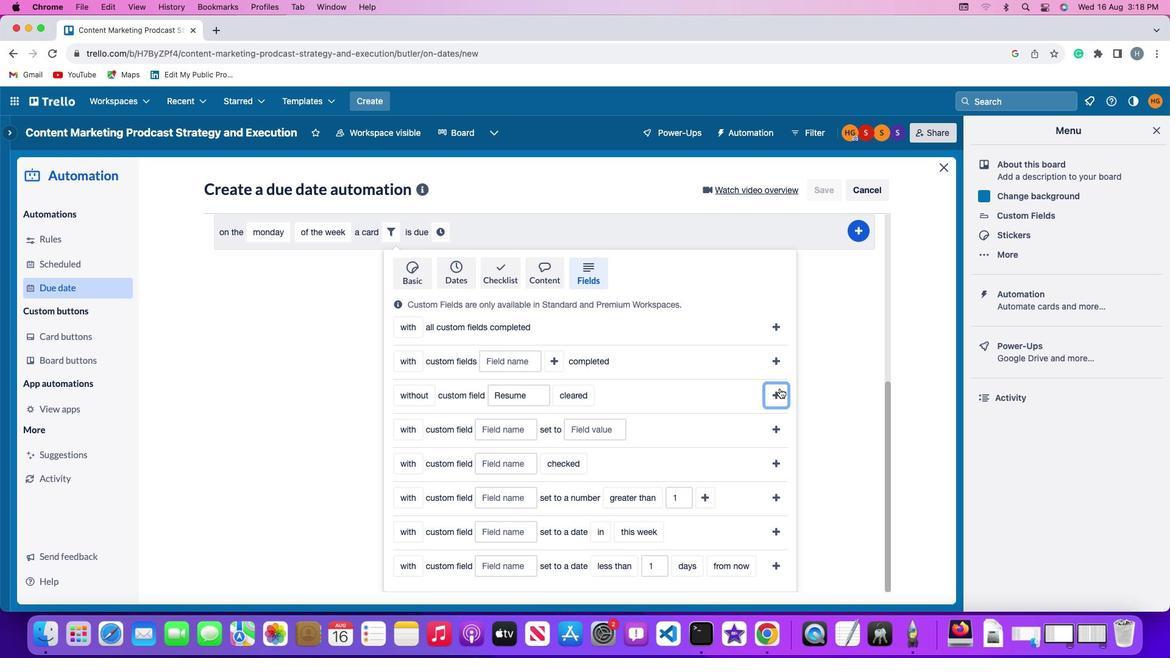 
Action: Mouse moved to (620, 533)
Screenshot: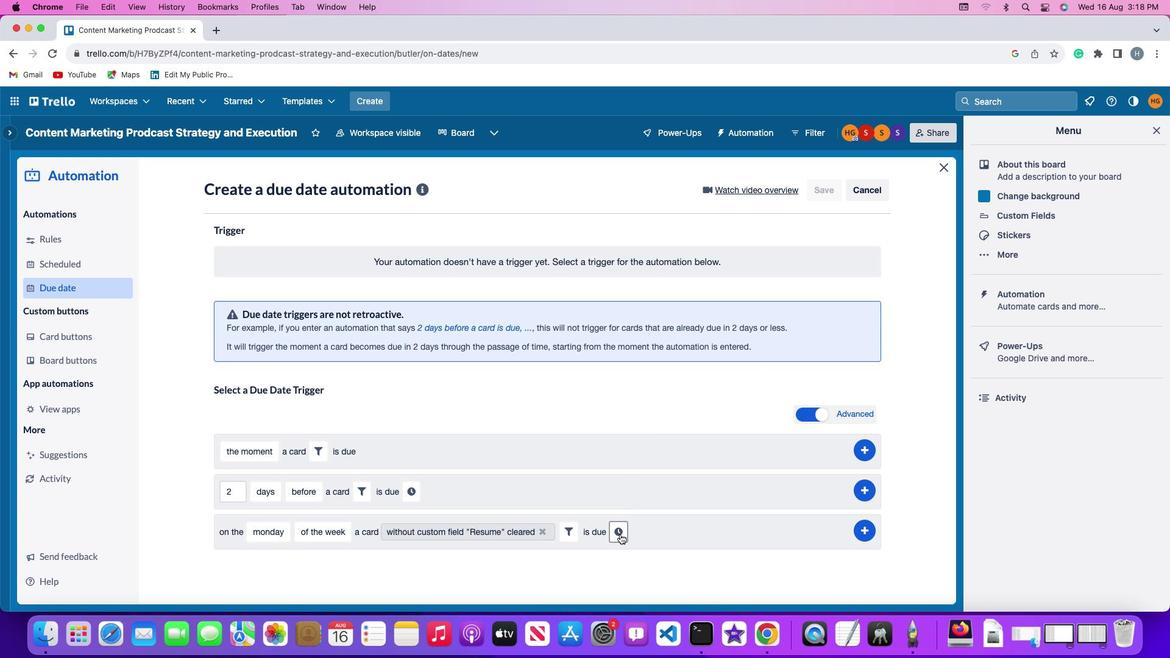 
Action: Mouse pressed left at (620, 533)
Screenshot: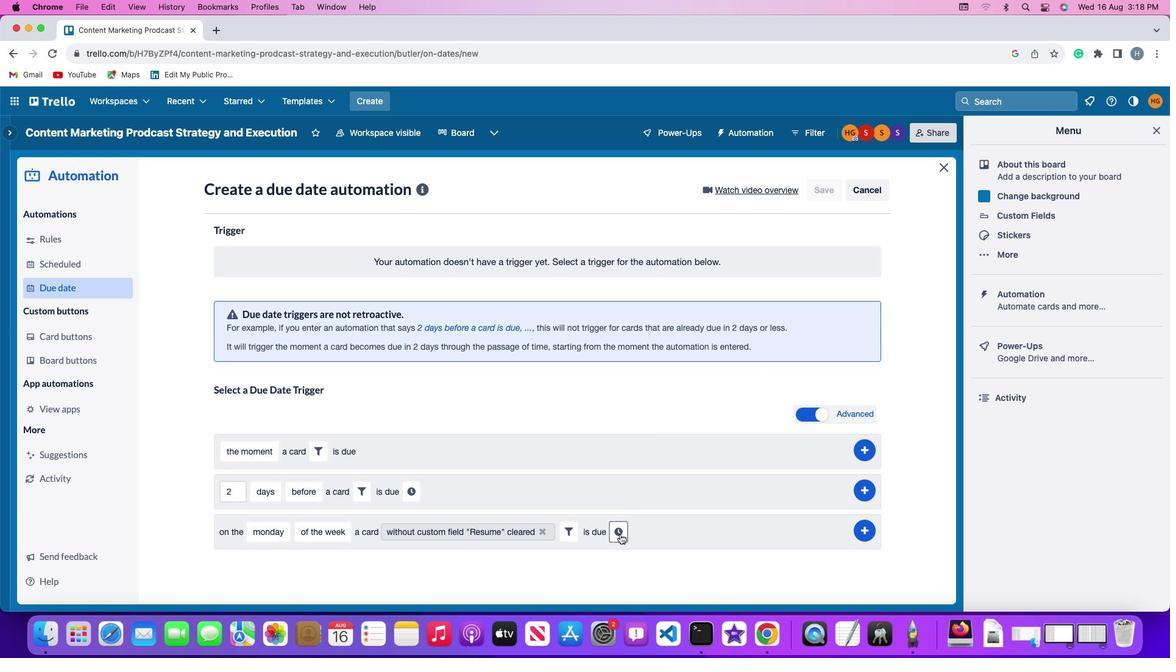 
Action: Mouse moved to (638, 531)
Screenshot: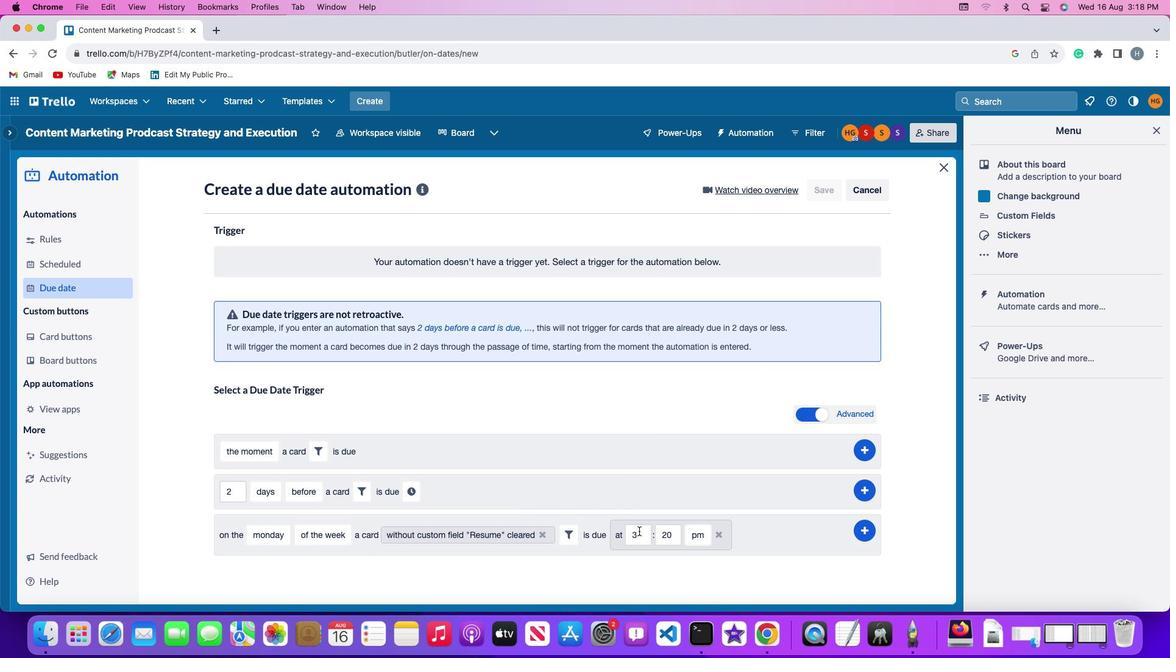 
Action: Mouse pressed left at (638, 531)
Screenshot: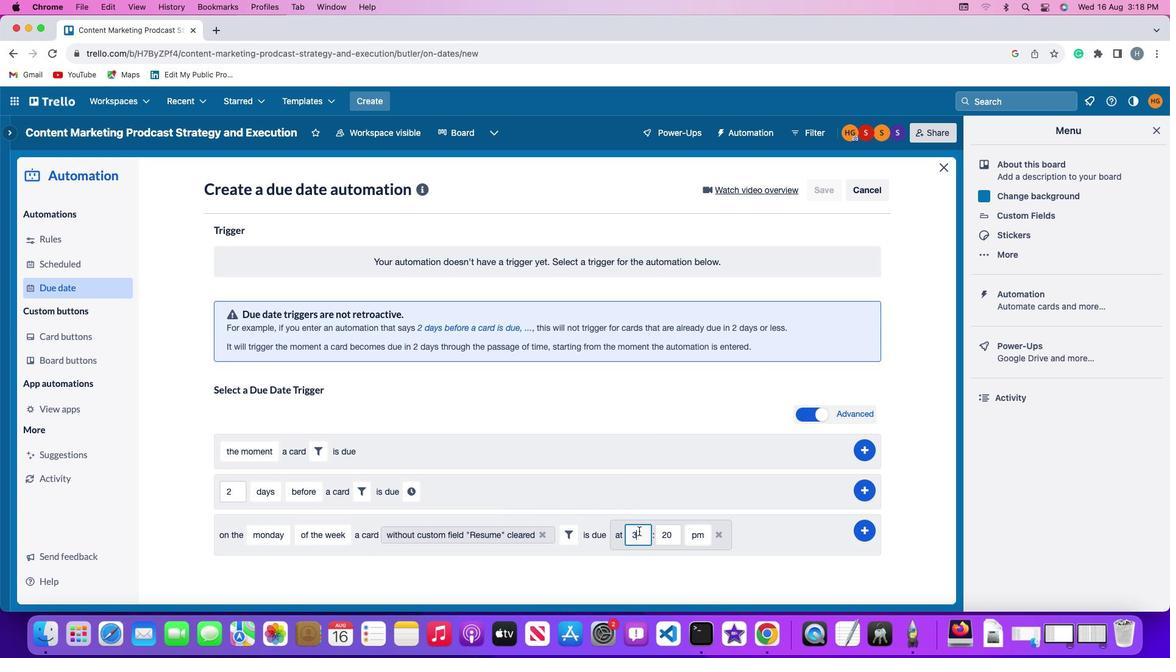 
Action: Mouse moved to (639, 531)
Screenshot: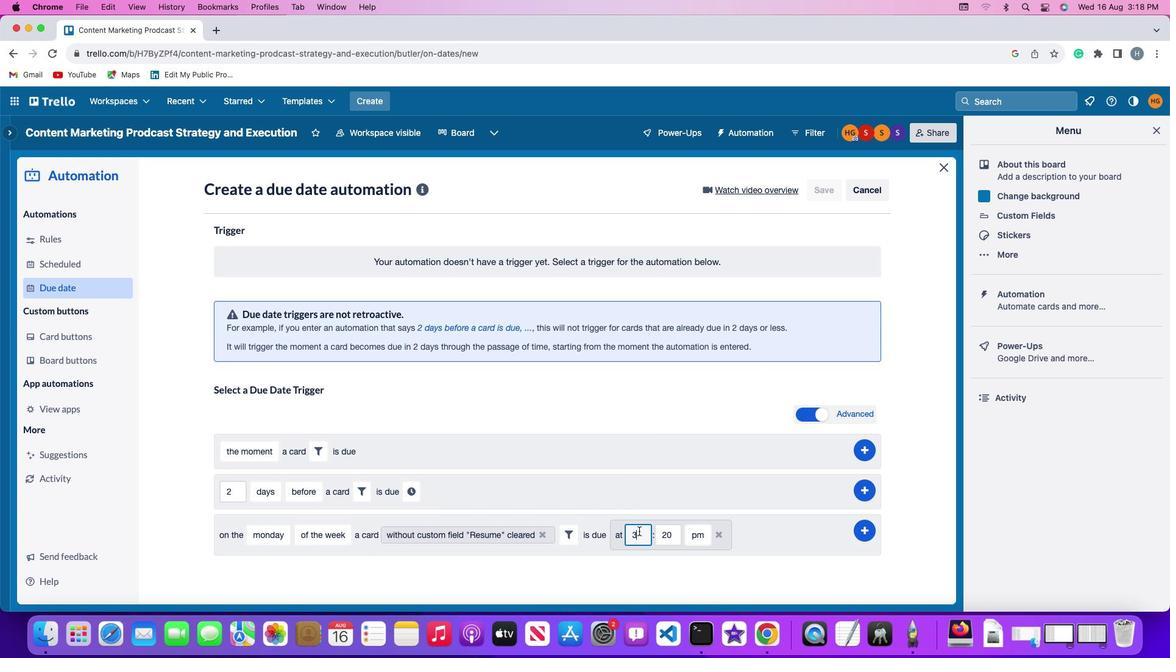 
Action: Key pressed Key.backspace
Screenshot: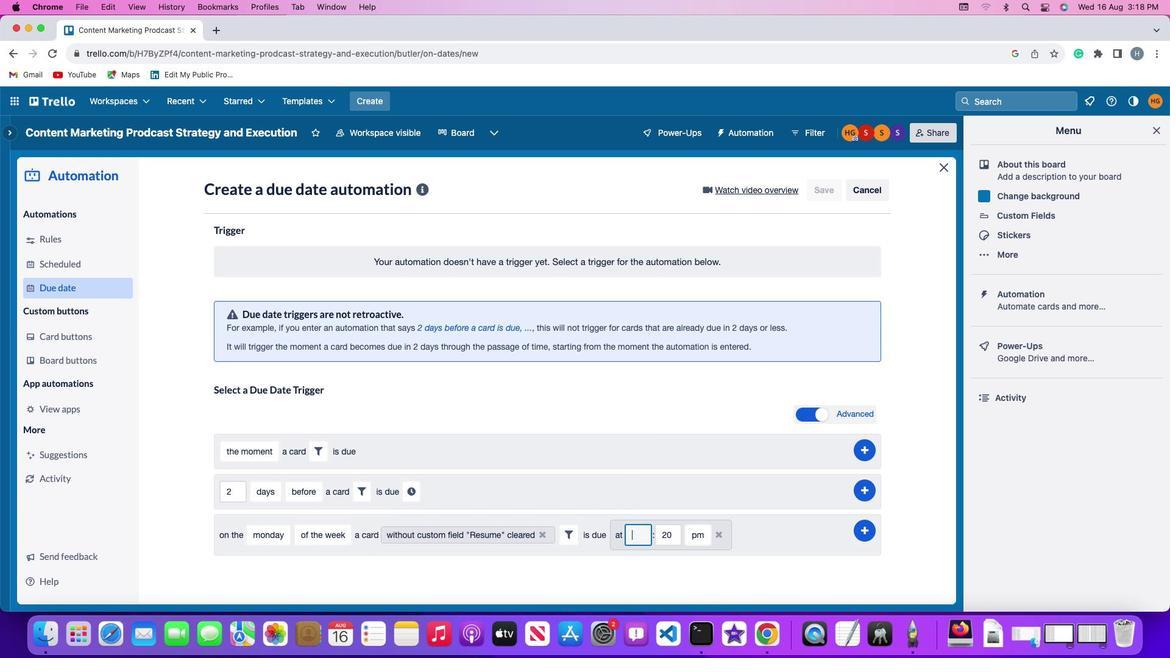 
Action: Mouse moved to (639, 530)
Screenshot: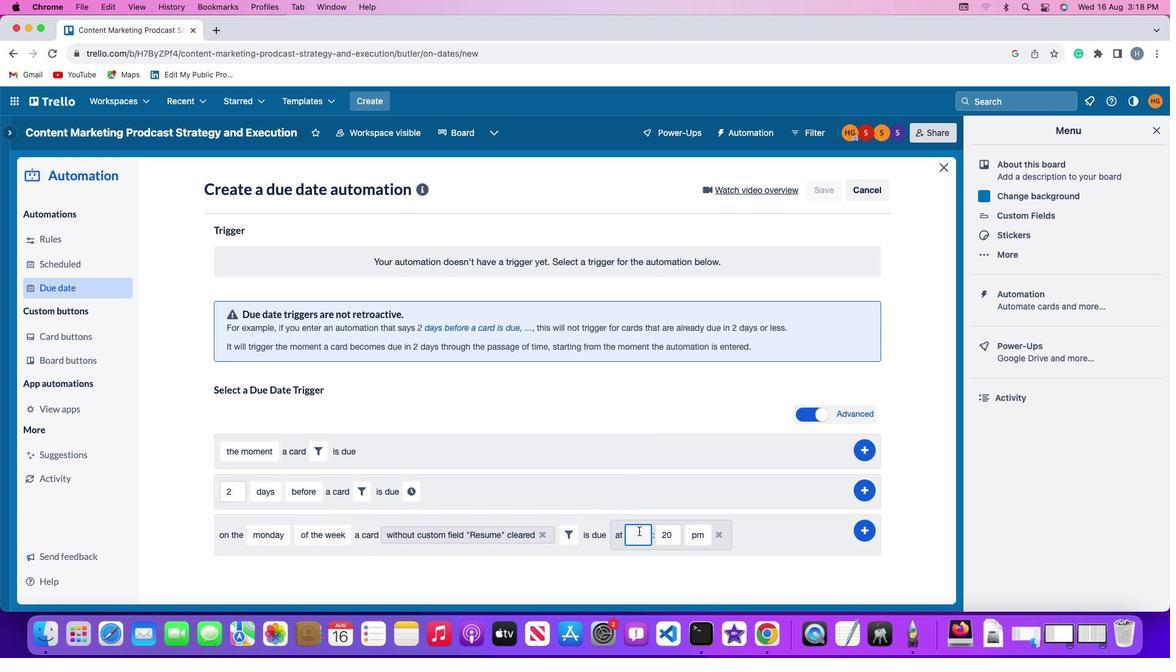 
Action: Key pressed '1''1'
Screenshot: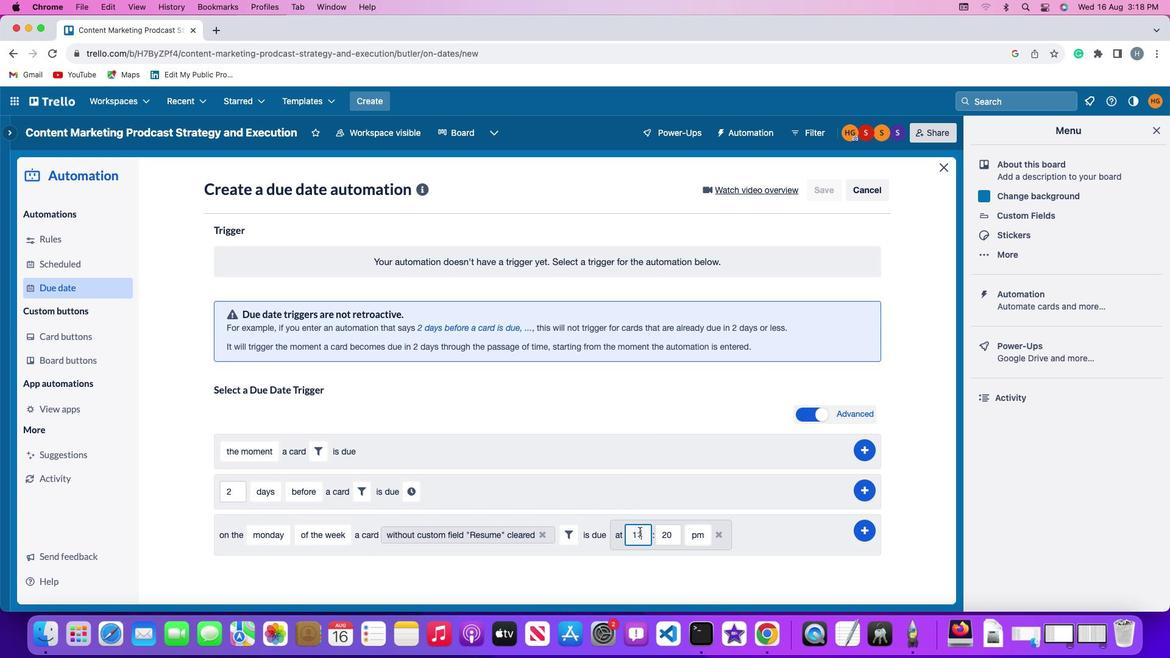 
Action: Mouse moved to (674, 537)
Screenshot: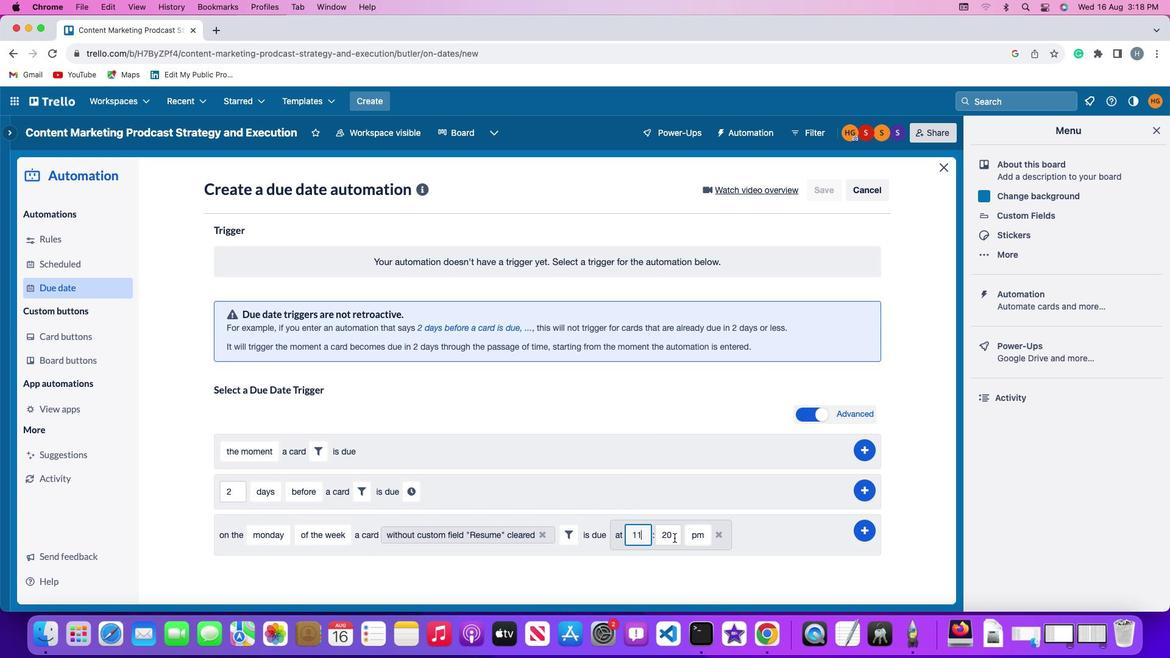 
Action: Mouse pressed left at (674, 537)
Screenshot: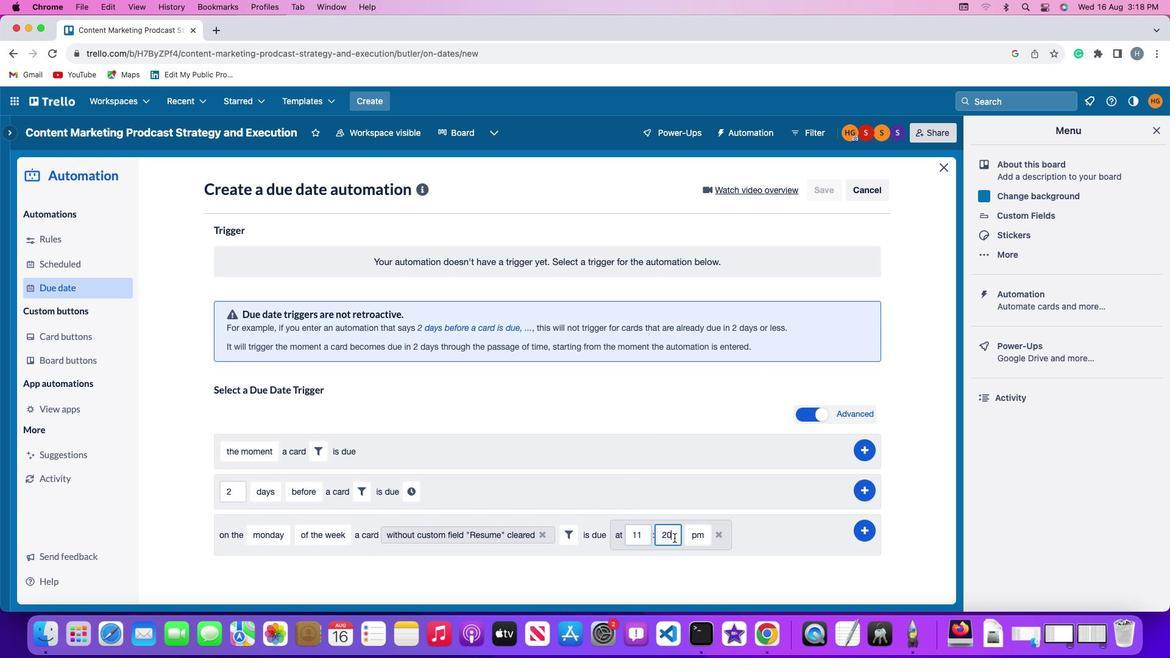 
Action: Key pressed Key.backspaceKey.backspace'0''0'
Screenshot: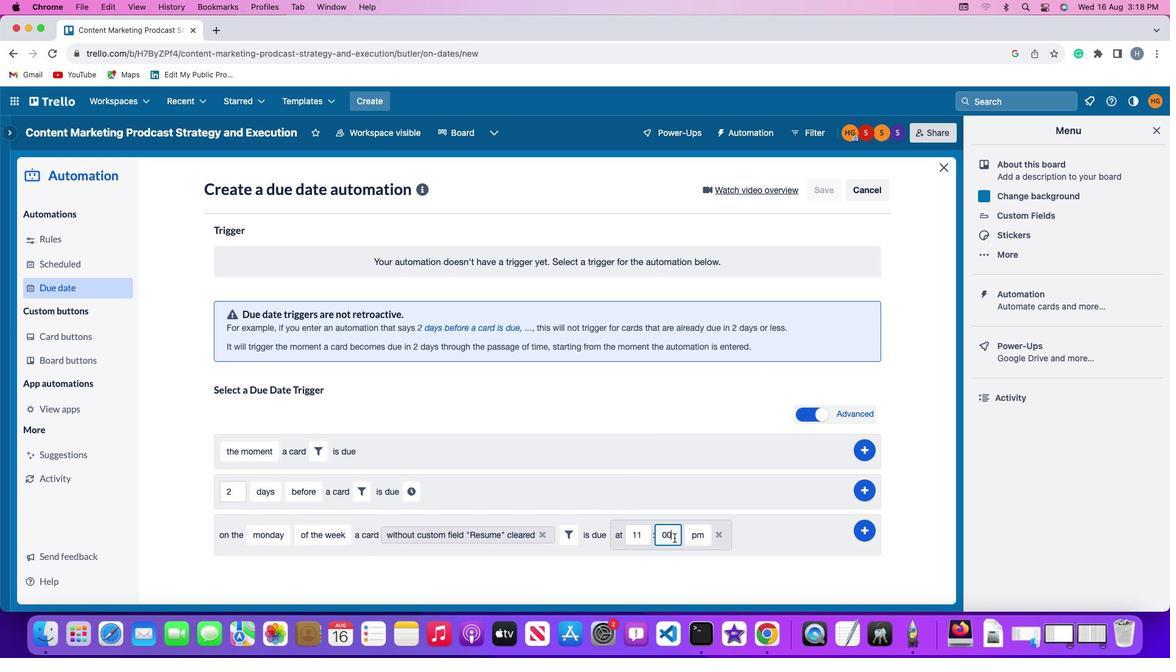 
Action: Mouse moved to (702, 540)
Screenshot: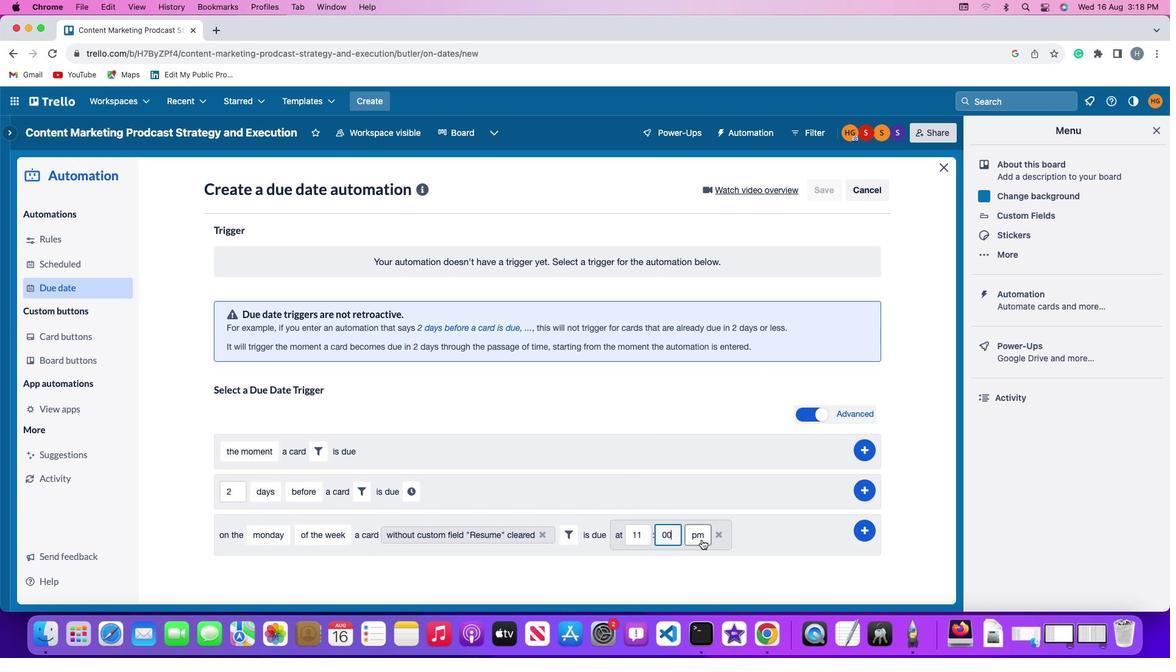 
Action: Mouse pressed left at (702, 540)
Screenshot: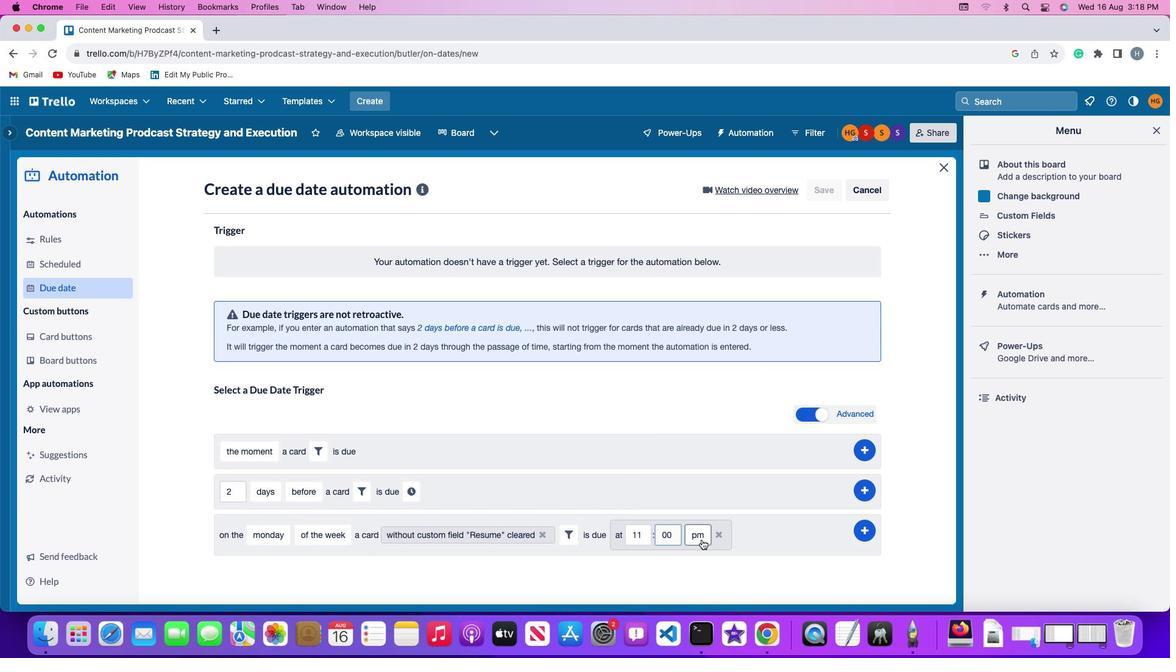 
Action: Mouse moved to (701, 556)
Screenshot: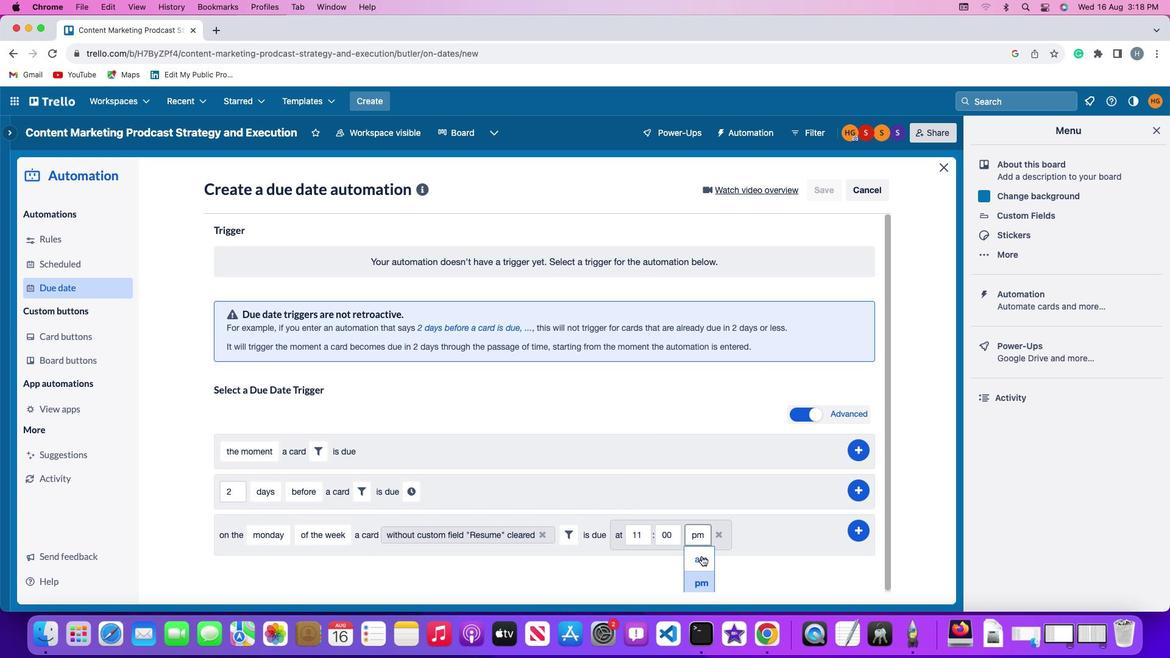 
Action: Mouse pressed left at (701, 556)
Screenshot: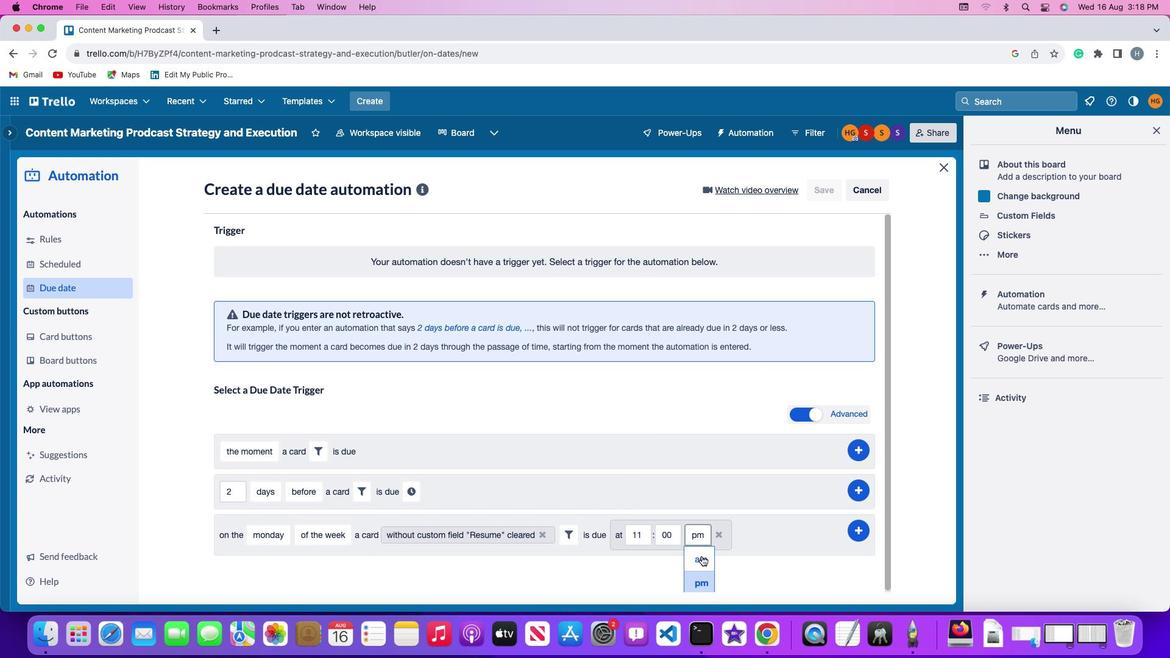 
Action: Mouse moved to (872, 527)
Screenshot: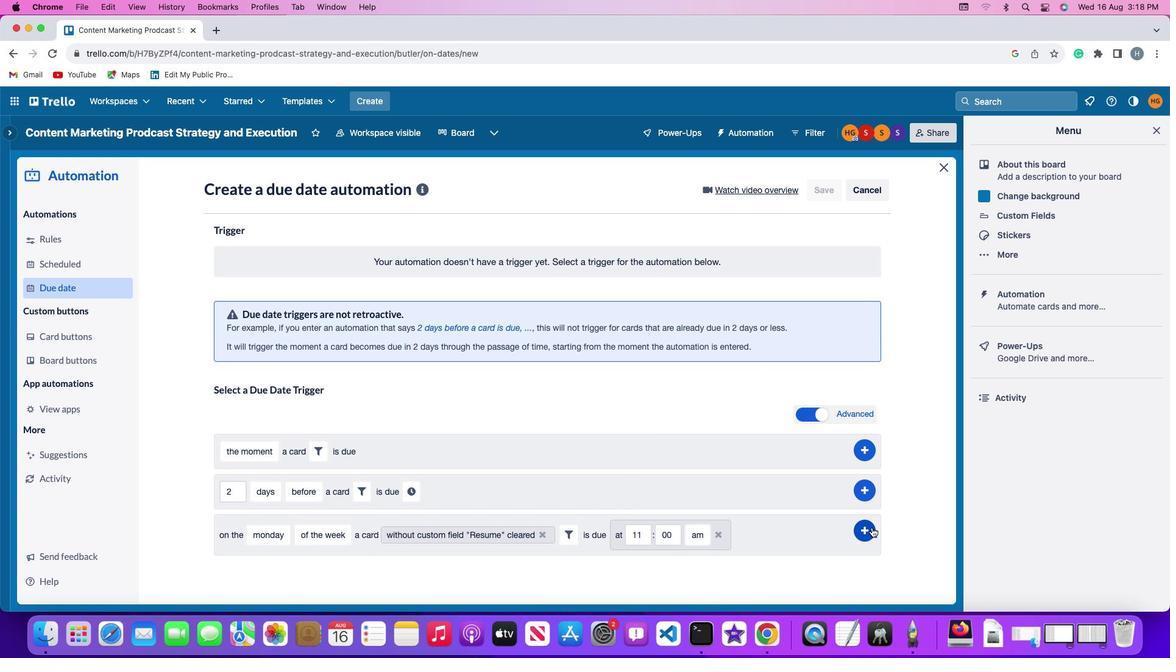 
Action: Mouse pressed left at (872, 527)
Screenshot: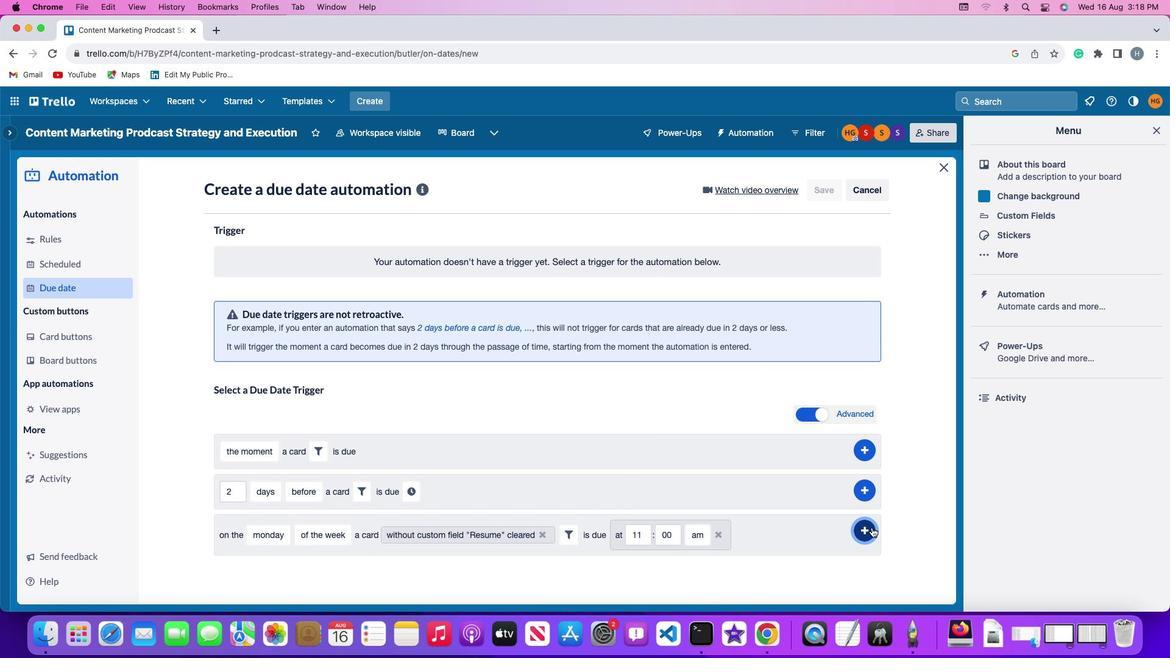 
Action: Mouse moved to (913, 435)
Screenshot: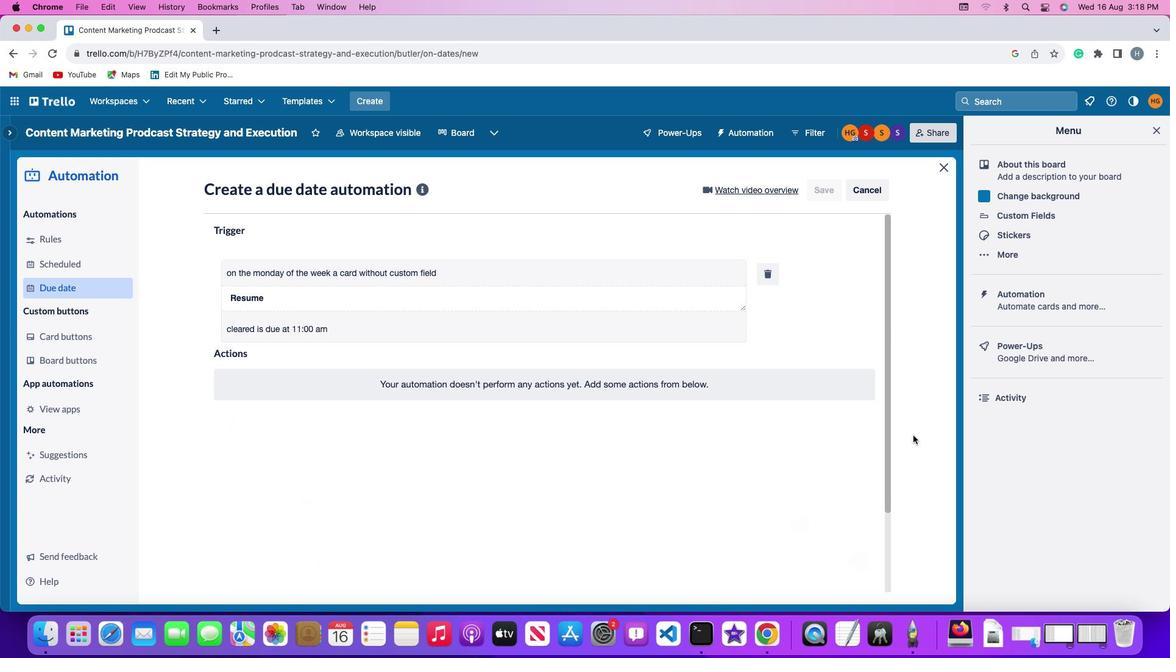 
